 Task: Font style For heading Use Aparajita with pink colour, bold & Underline. font size for heading '24 Pt. 'Change the font style of data to Aparajitaand font size to  12 Pt. Change the alignment of both headline & data to  Align top. In the sheet  Attendance Sheet for Weekly Auditing
Action: Mouse moved to (60, 54)
Screenshot: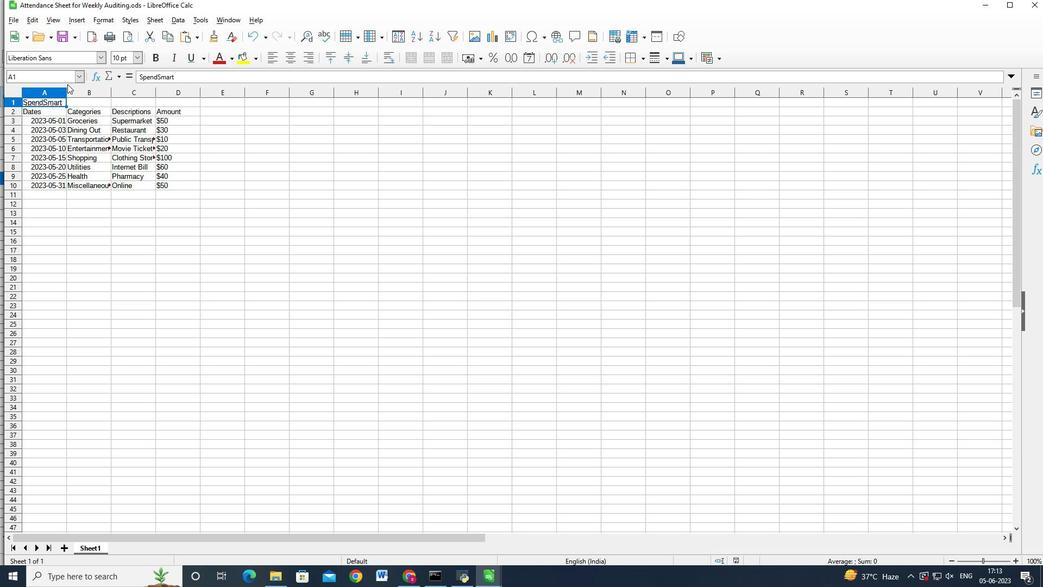 
Action: Mouse pressed left at (60, 54)
Screenshot: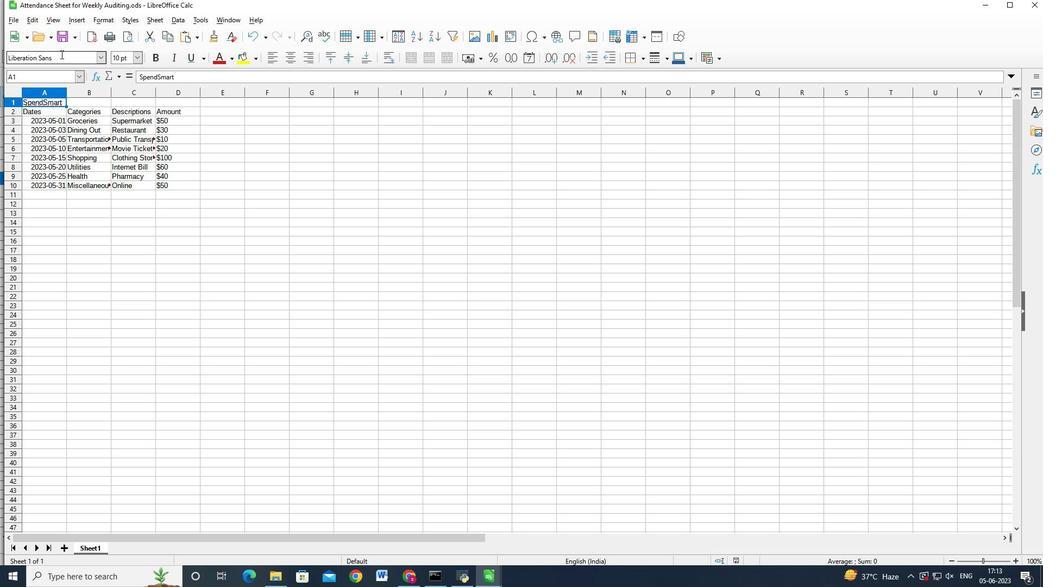 
Action: Key pressed <Key.backspace><Key.backspace><Key.backspace><Key.backspace><Key.backspace><Key.backspace><Key.backspace><Key.backspace><Key.backspace><Key.backspace><Key.backspace><Key.backspace><Key.backspace><Key.backspace><Key.backspace><Key.shift_r>Aparajita<Key.enter>
Screenshot: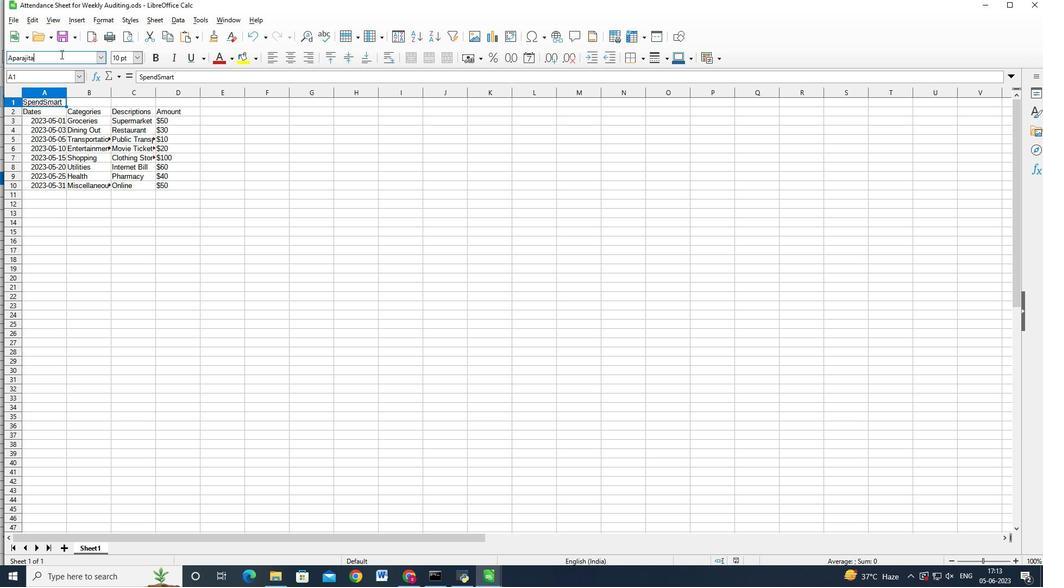 
Action: Mouse moved to (229, 63)
Screenshot: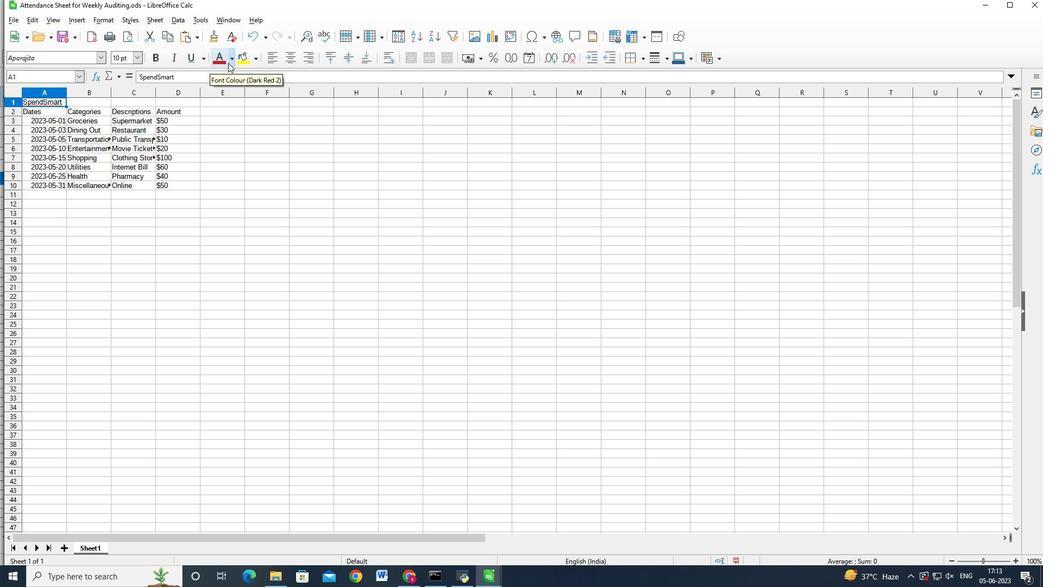 
Action: Mouse pressed left at (229, 63)
Screenshot: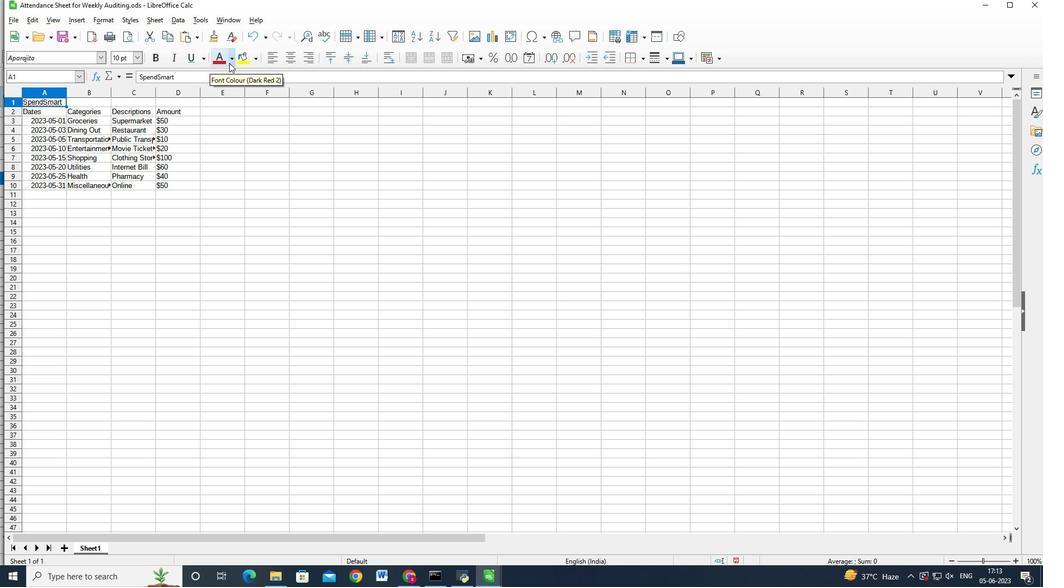 
Action: Mouse moved to (320, 115)
Screenshot: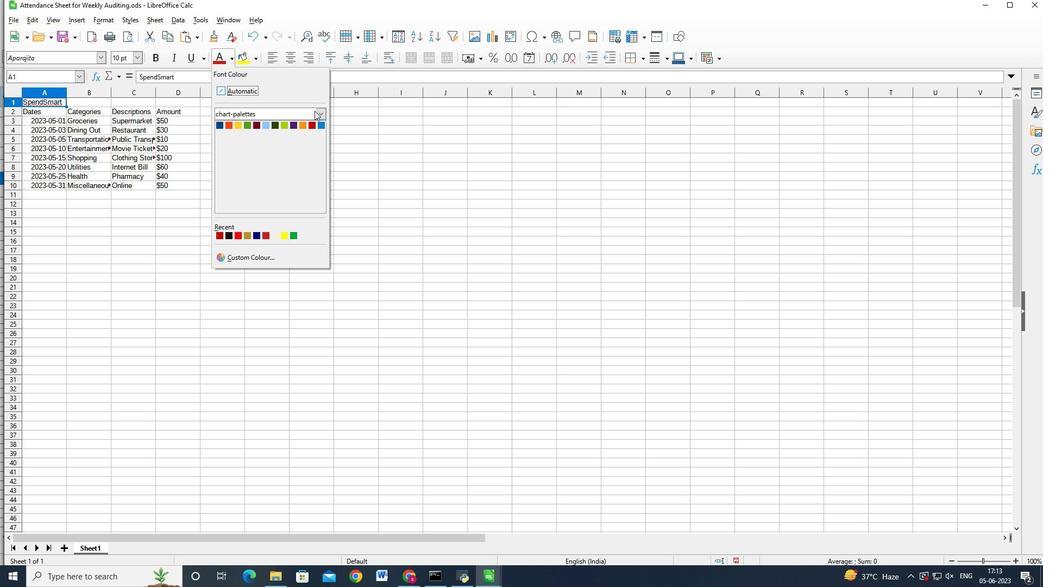 
Action: Mouse pressed left at (320, 115)
Screenshot: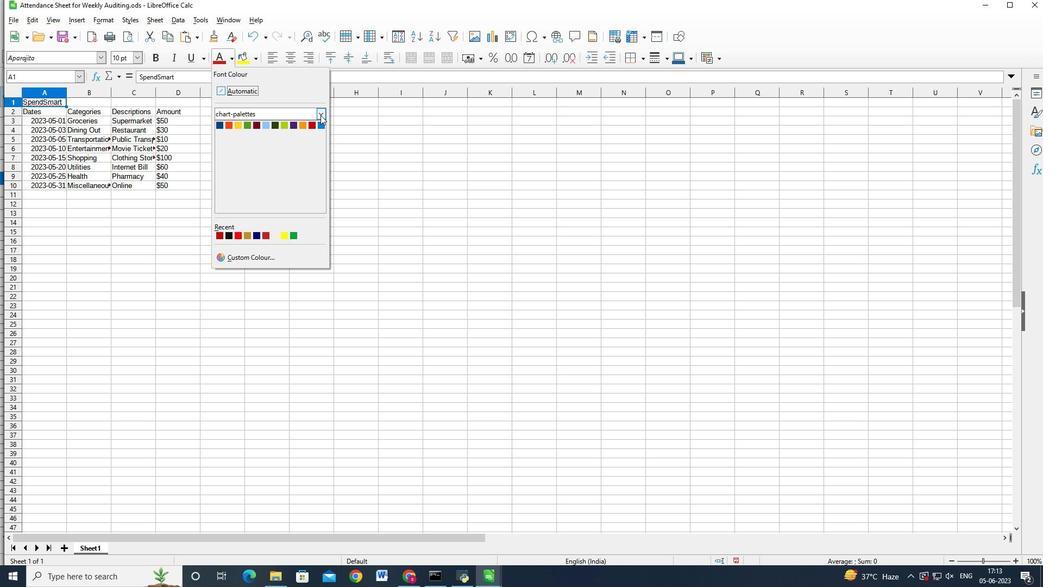 
Action: Mouse moved to (274, 124)
Screenshot: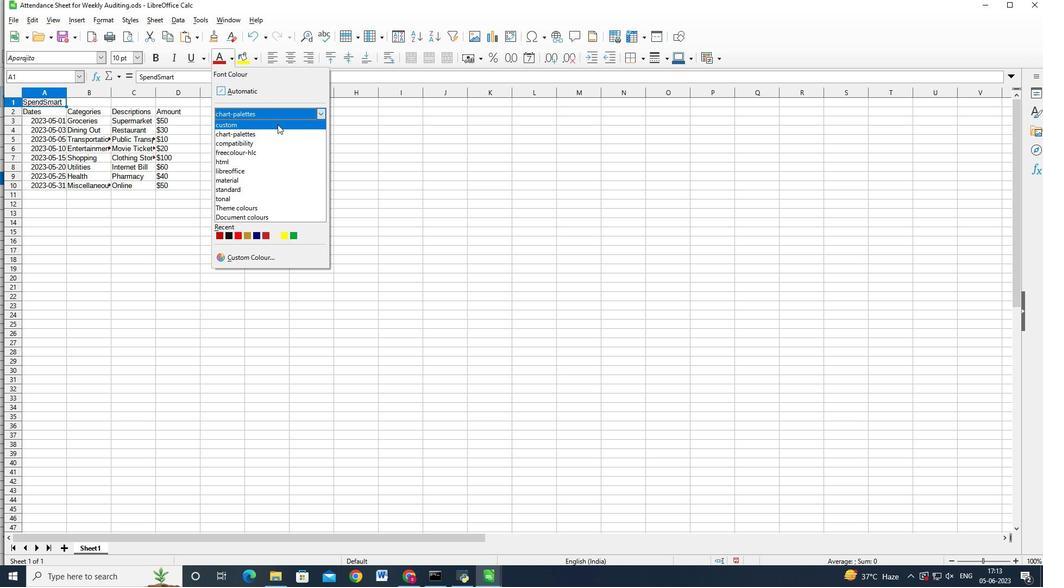 
Action: Mouse pressed left at (274, 124)
Screenshot: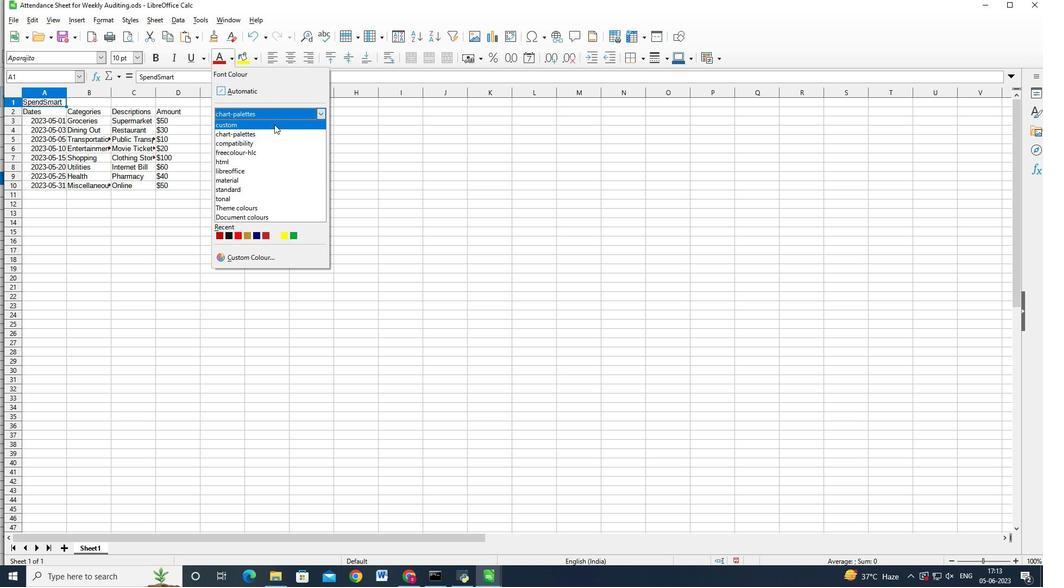 
Action: Mouse moved to (319, 115)
Screenshot: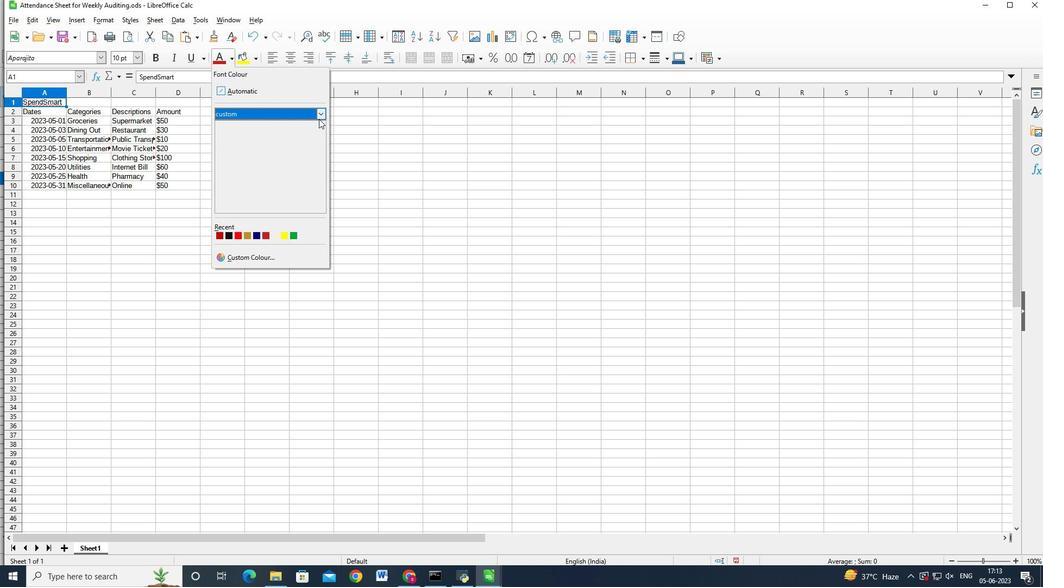 
Action: Mouse pressed left at (319, 115)
Screenshot: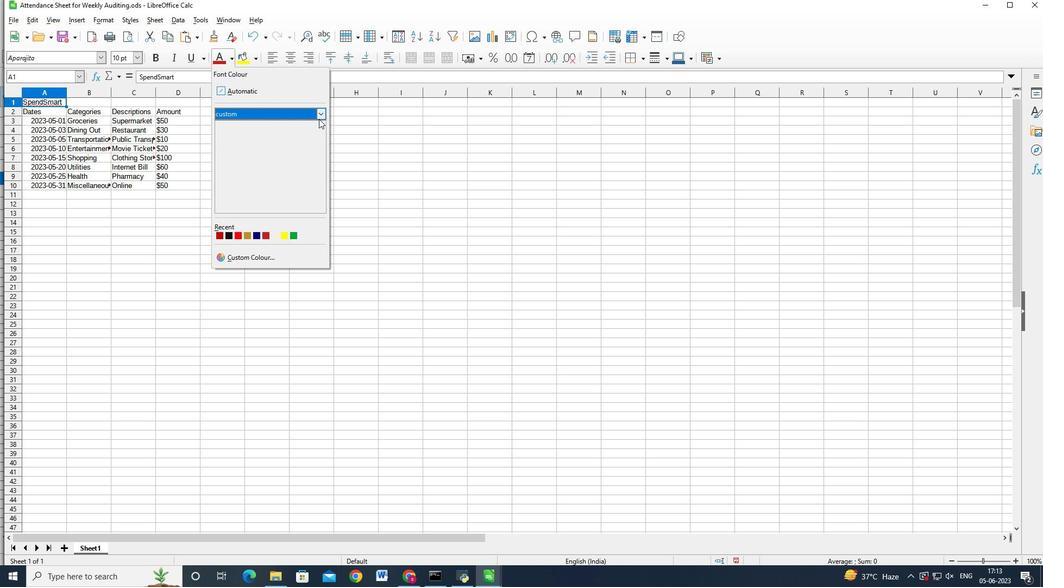 
Action: Mouse moved to (223, 88)
Screenshot: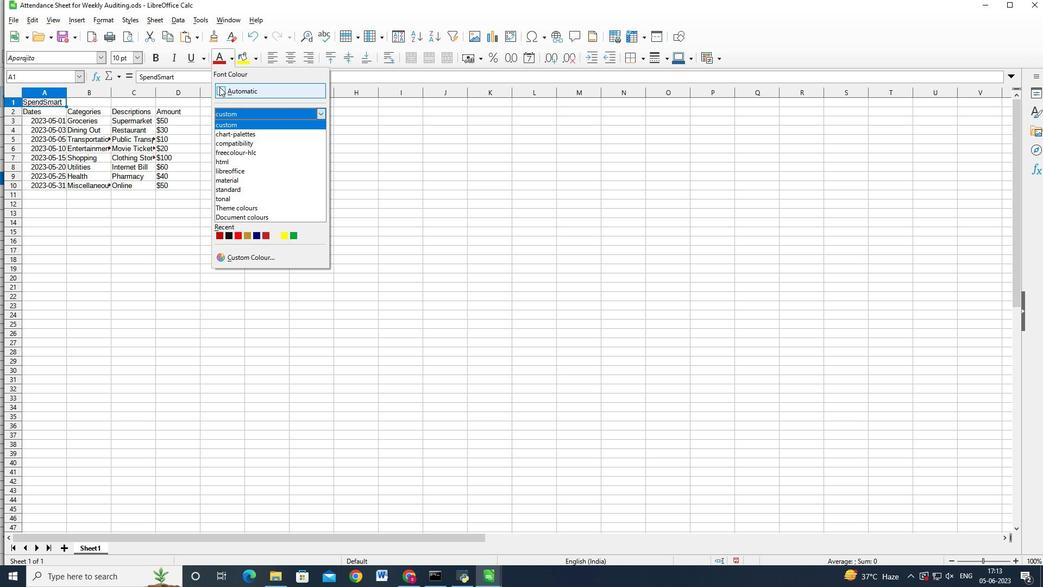 
Action: Mouse pressed left at (223, 88)
Screenshot: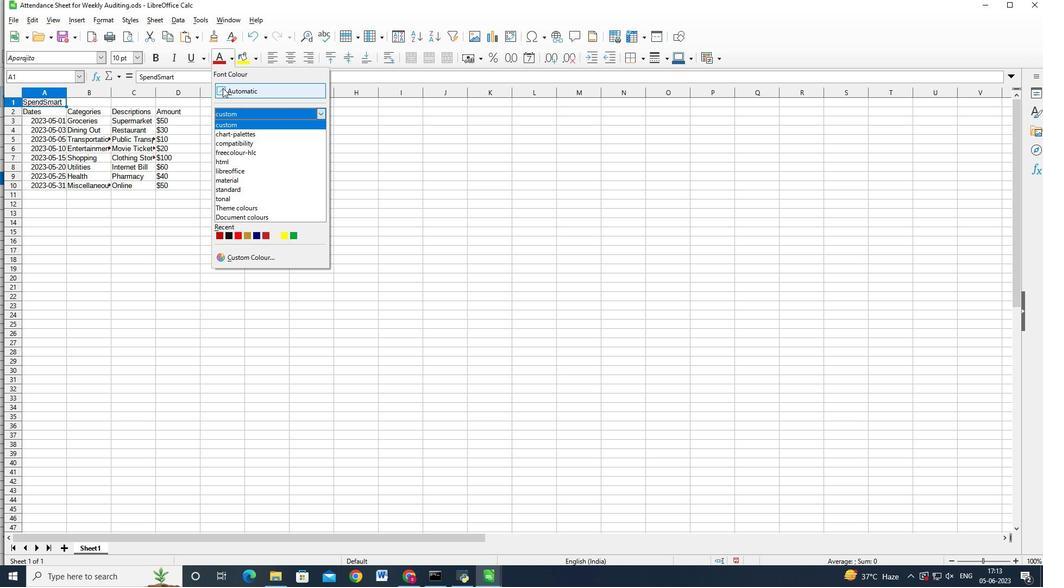 
Action: Mouse moved to (228, 63)
Screenshot: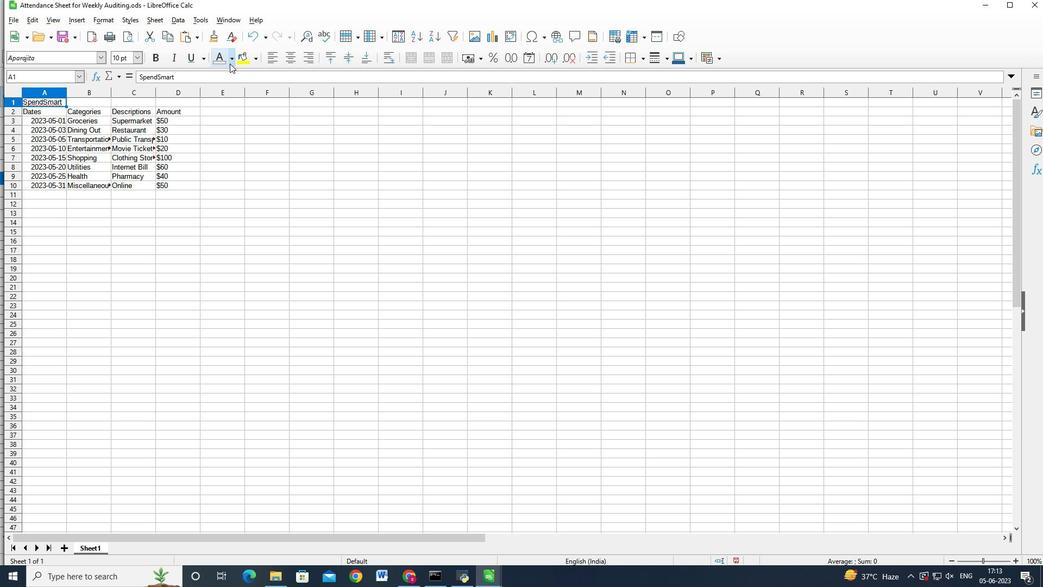 
Action: Mouse pressed left at (228, 63)
Screenshot: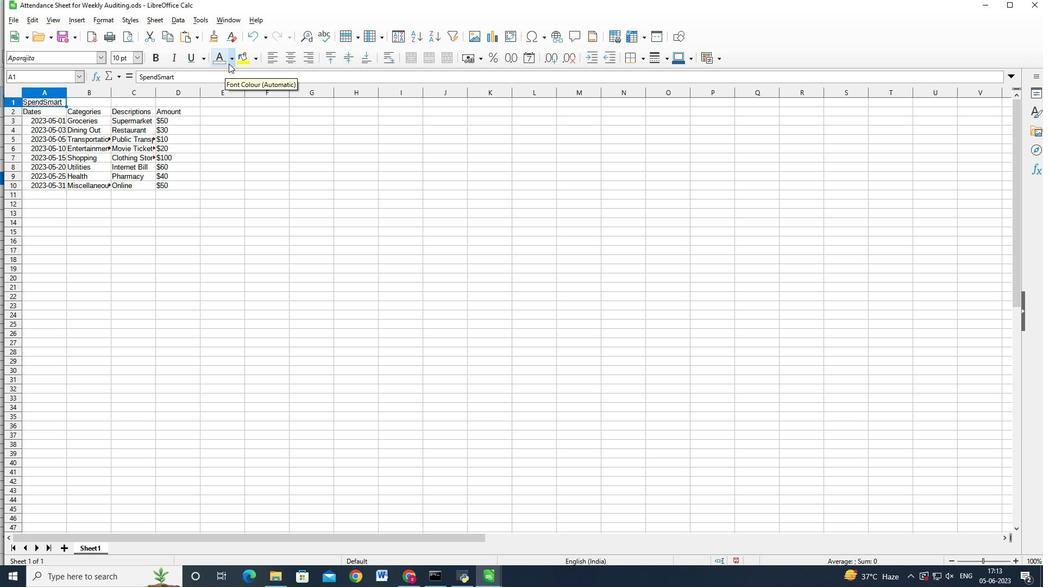 
Action: Mouse moved to (259, 261)
Screenshot: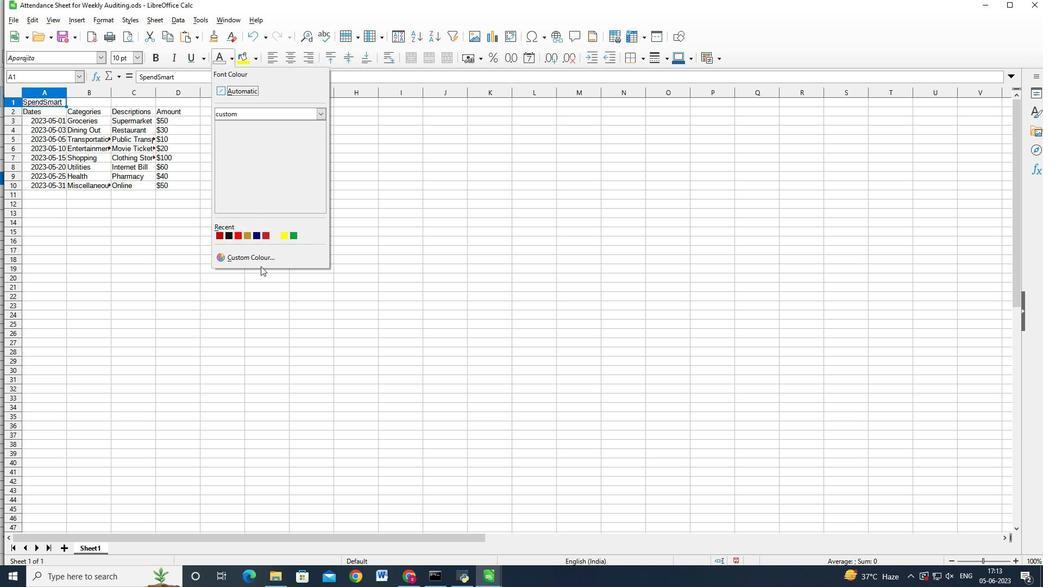 
Action: Mouse pressed left at (259, 261)
Screenshot: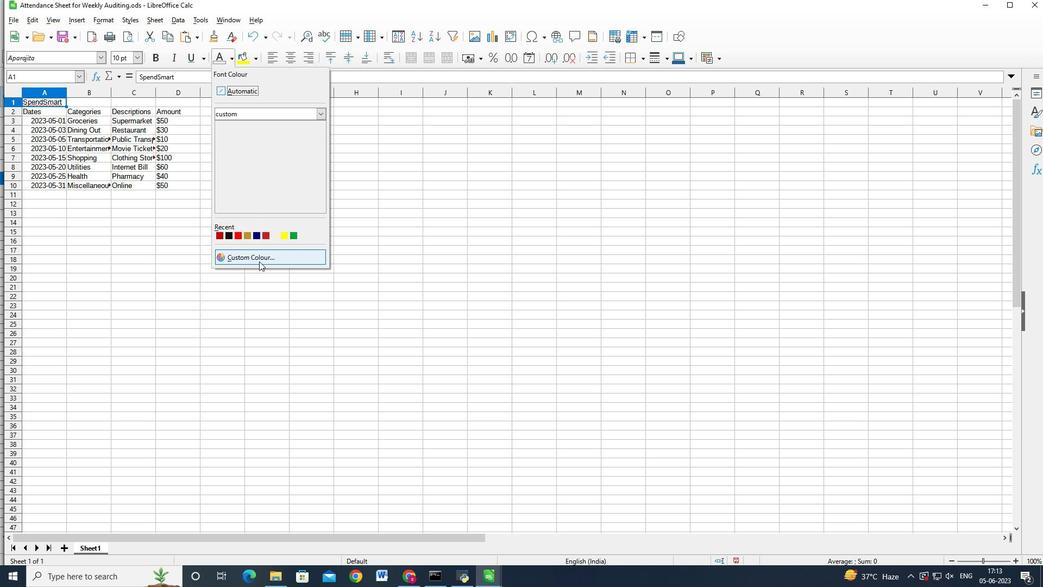 
Action: Mouse moved to (534, 180)
Screenshot: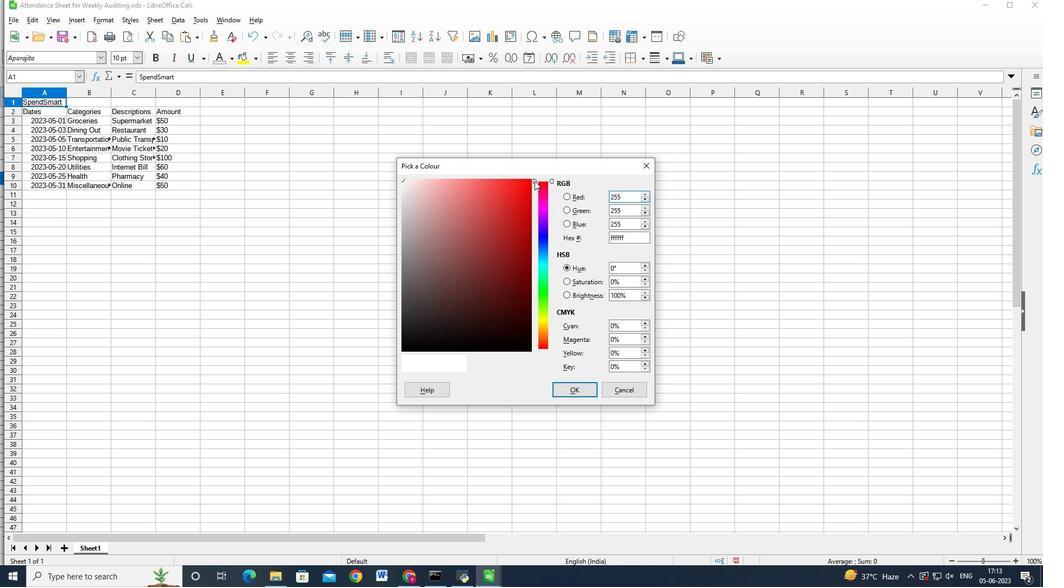 
Action: Mouse pressed left at (534, 180)
Screenshot: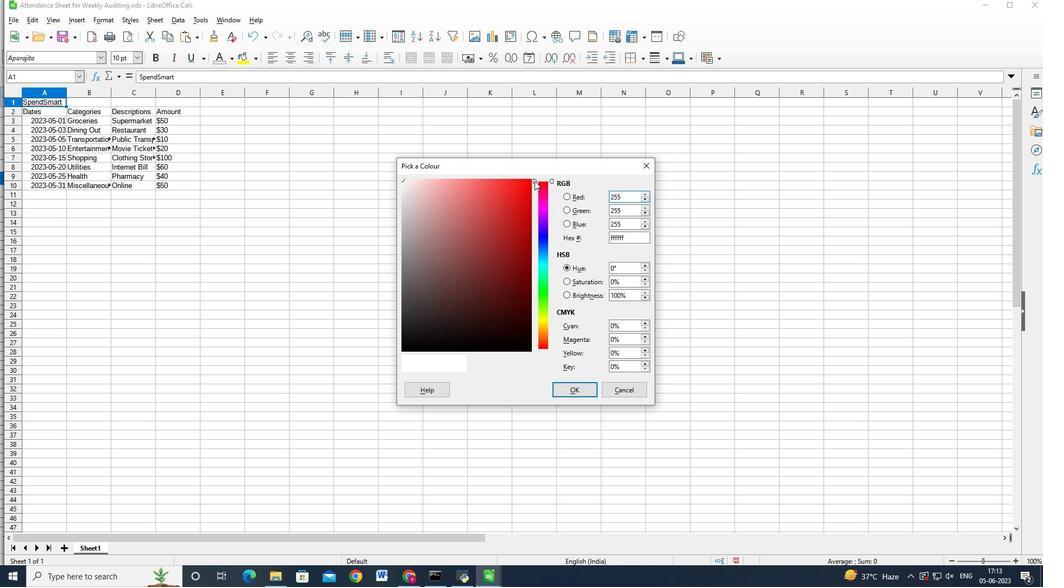 
Action: Mouse moved to (552, 179)
Screenshot: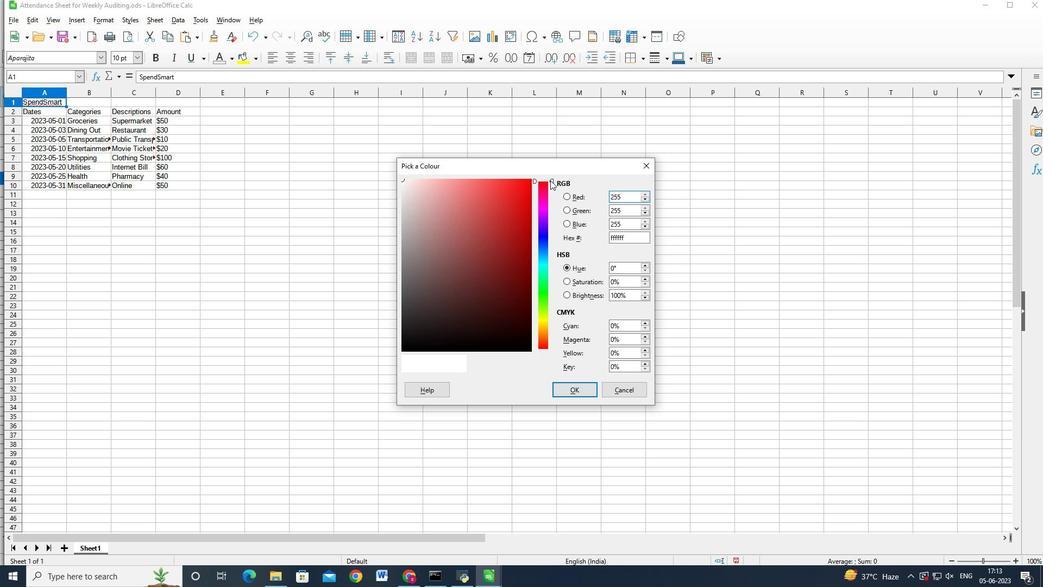 
Action: Mouse pressed left at (552, 179)
Screenshot: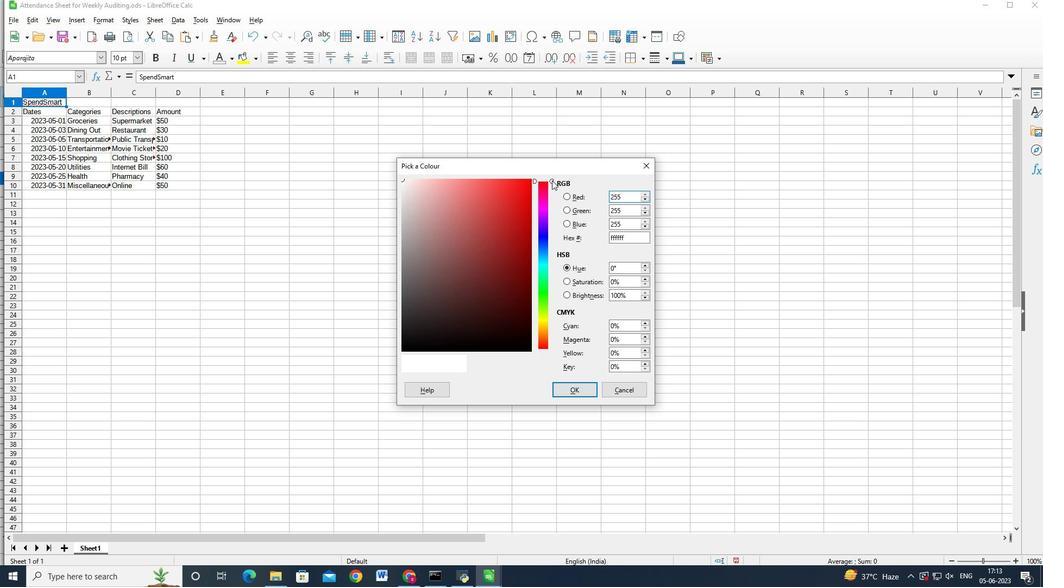 
Action: Mouse moved to (551, 202)
Screenshot: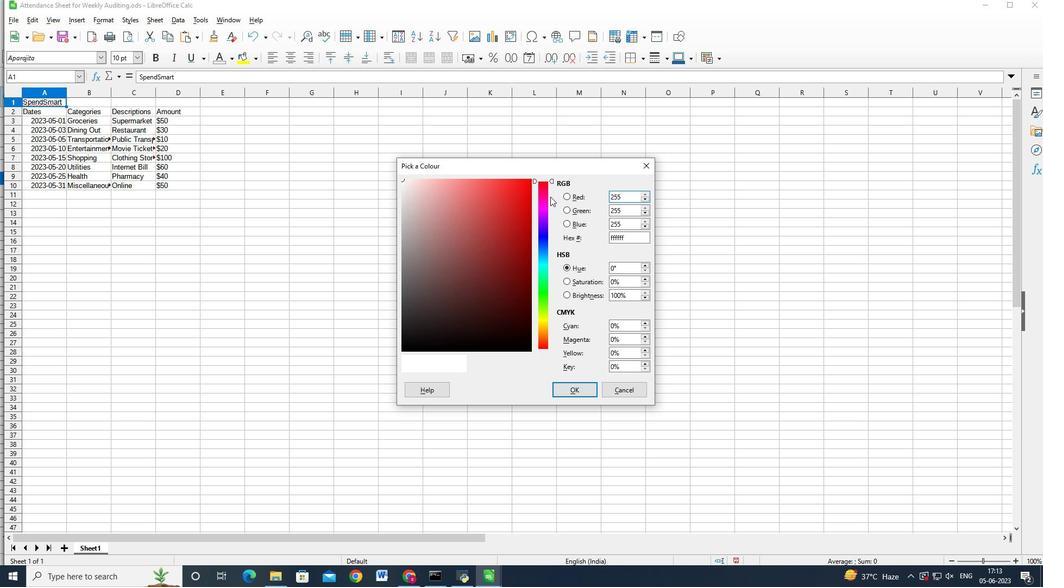 
Action: Mouse scrolled (551, 202) with delta (0, 0)
Screenshot: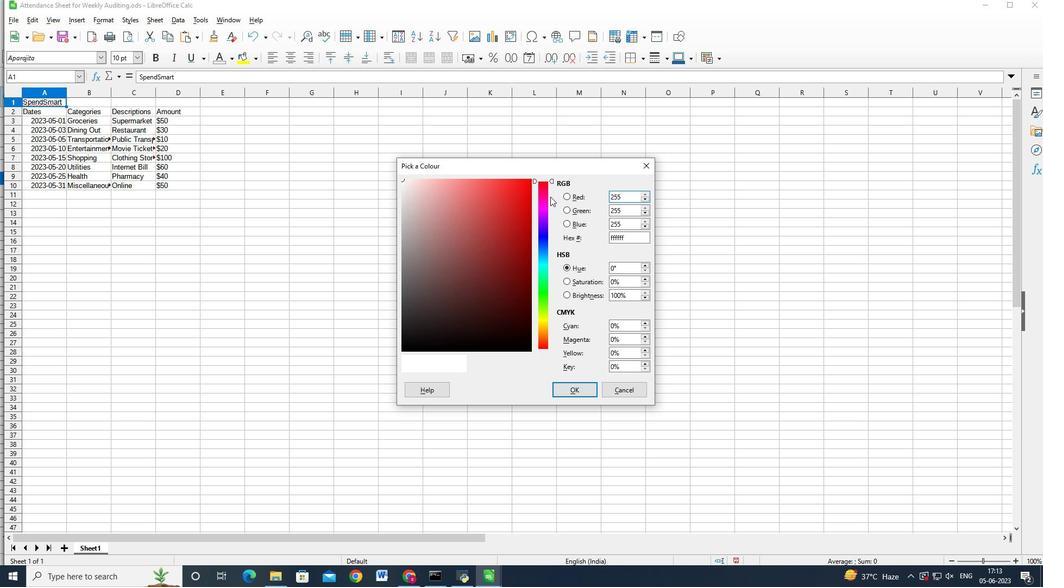
Action: Mouse moved to (551, 204)
Screenshot: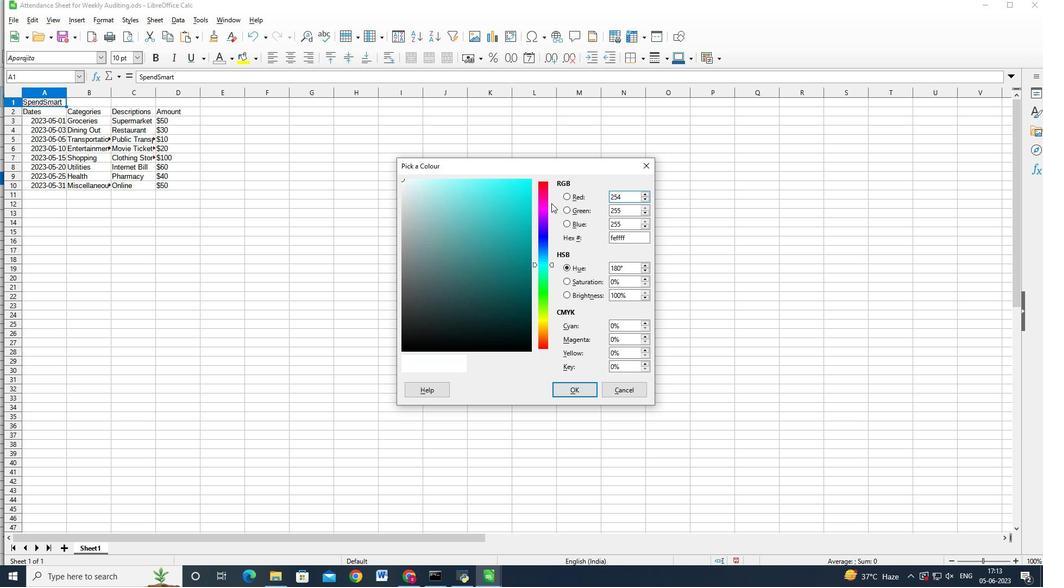 
Action: Mouse scrolled (551, 204) with delta (0, 0)
Screenshot: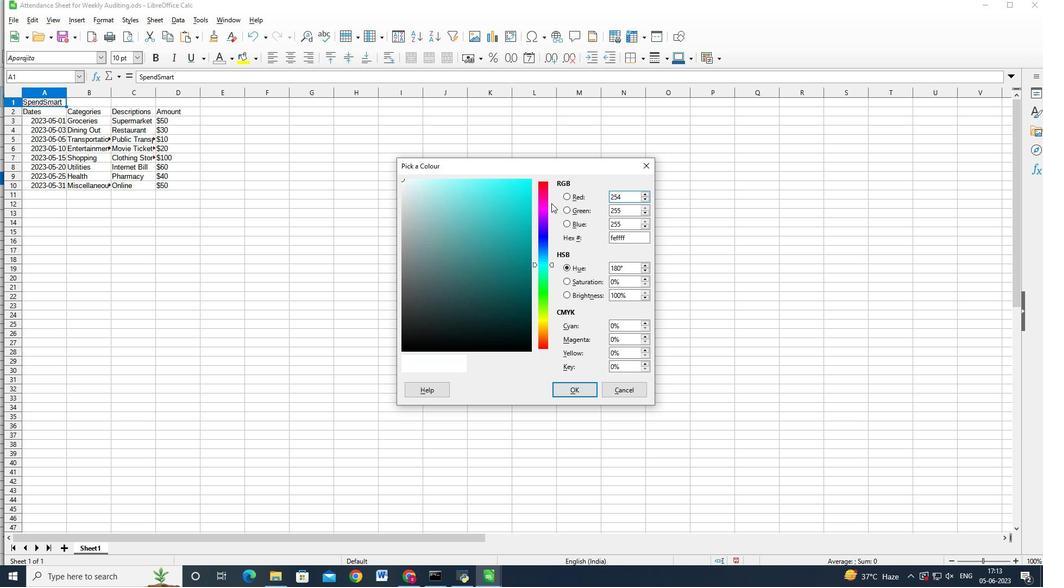 
Action: Mouse moved to (551, 206)
Screenshot: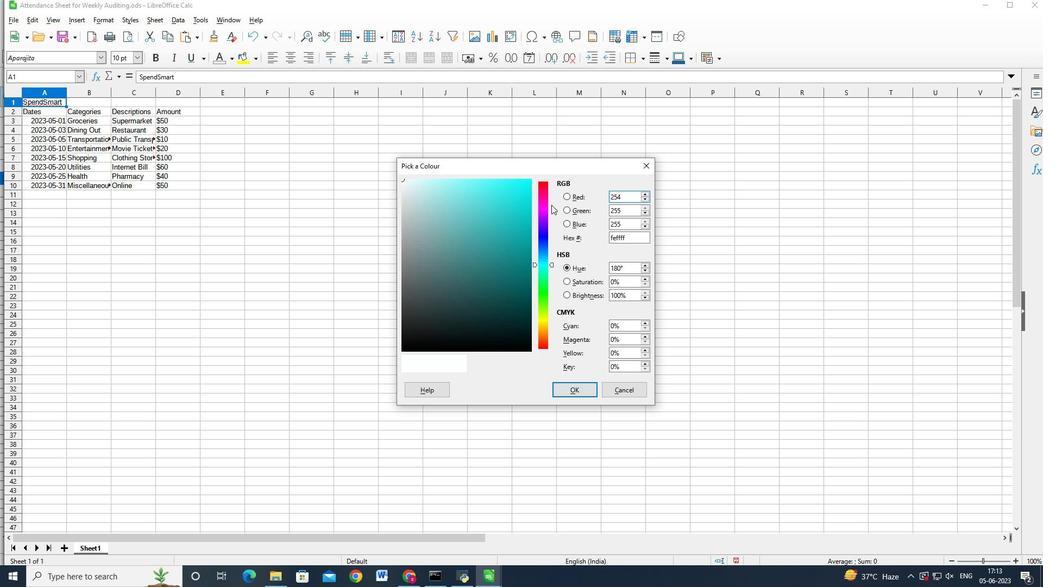 
Action: Mouse scrolled (551, 206) with delta (0, 0)
Screenshot: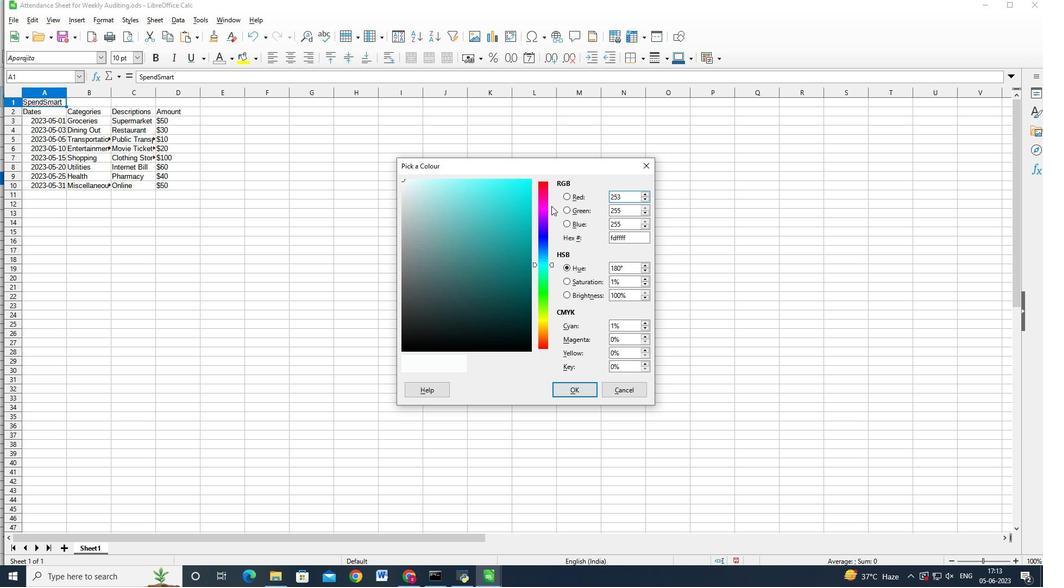 
Action: Mouse moved to (550, 262)
Screenshot: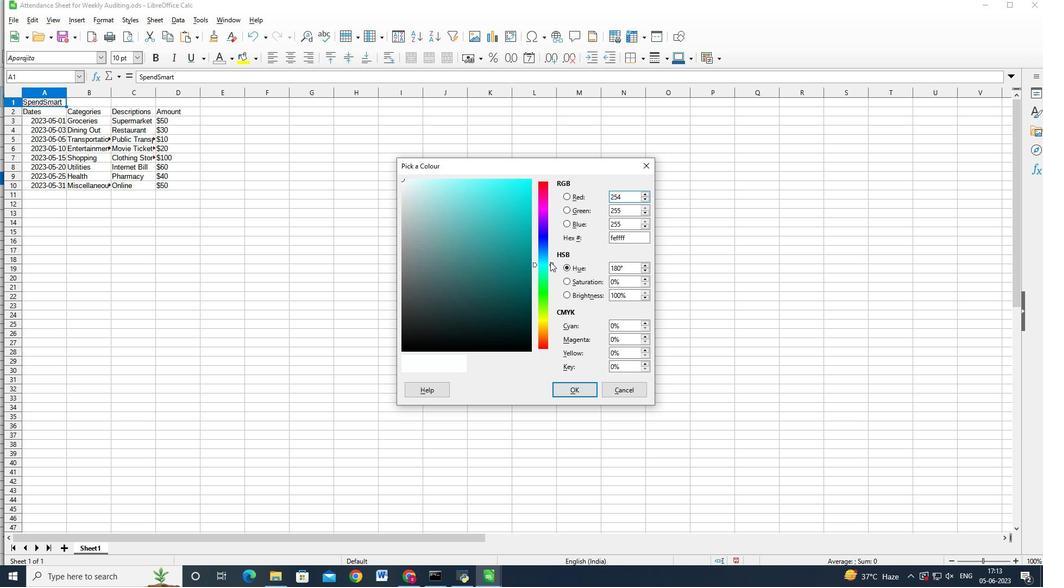 
Action: Mouse pressed left at (550, 262)
Screenshot: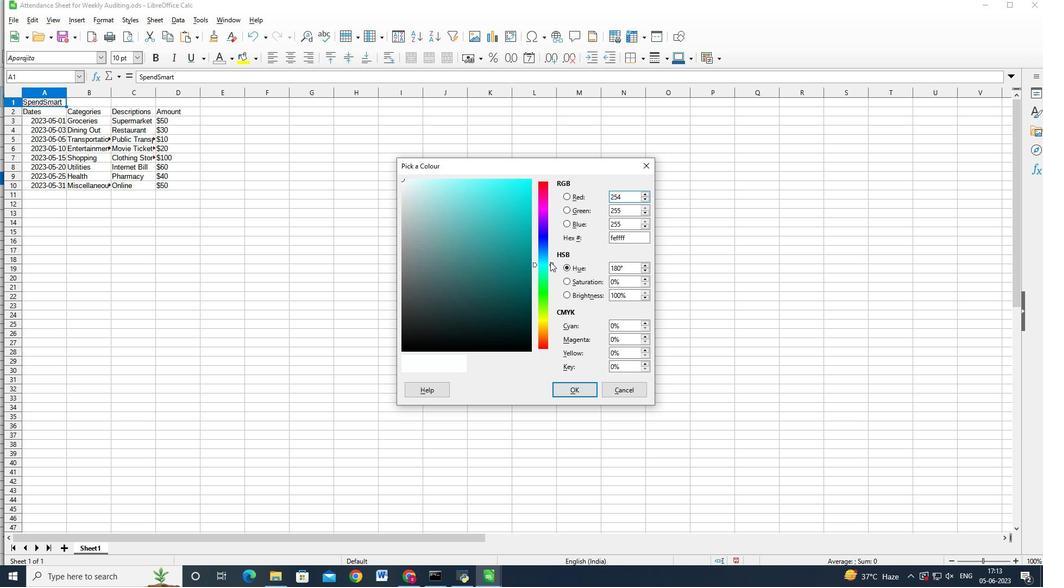 
Action: Mouse moved to (616, 210)
Screenshot: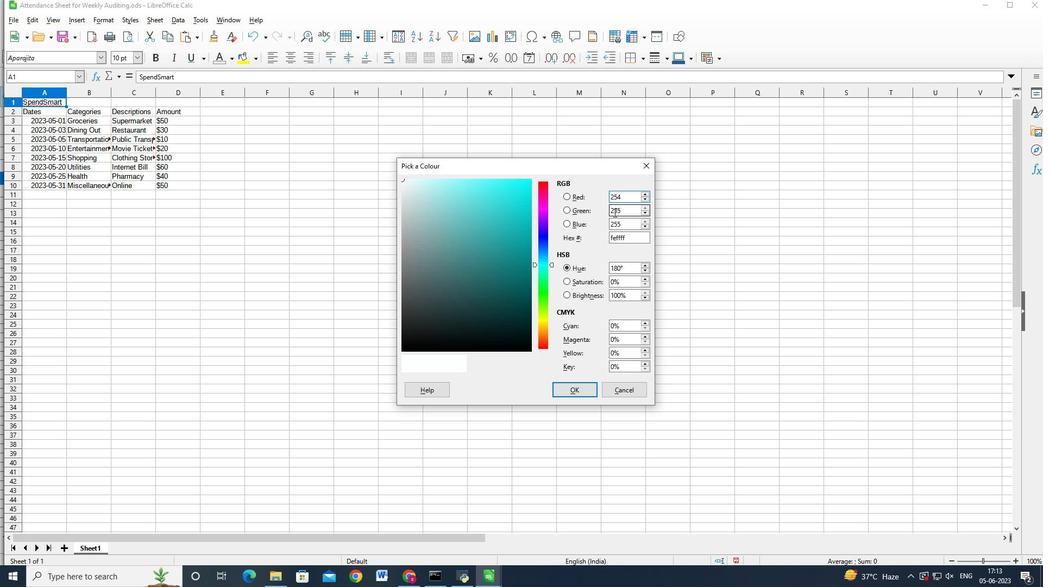 
Action: Mouse scrolled (616, 211) with delta (0, 0)
Screenshot: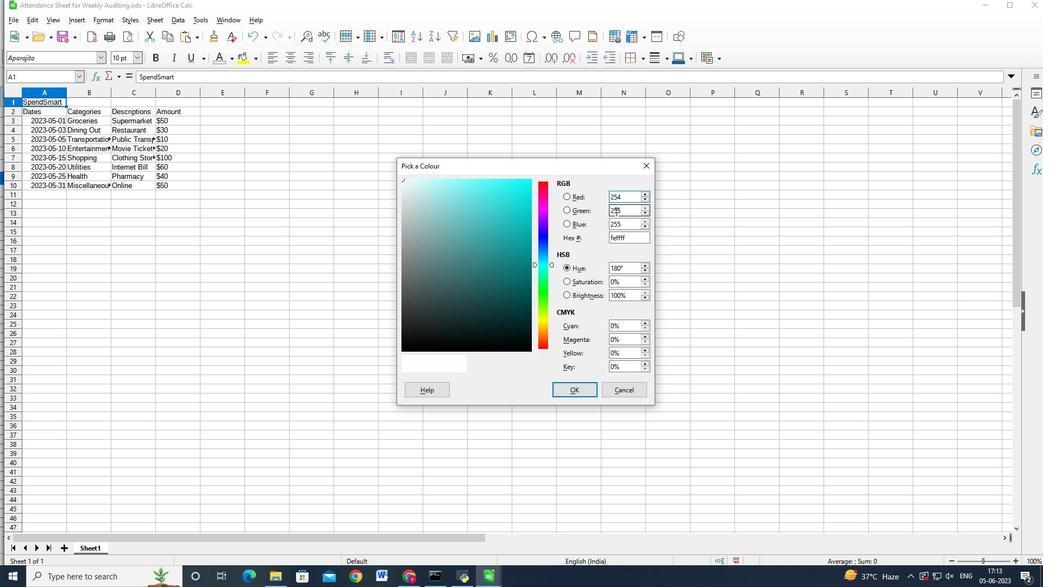 
Action: Mouse scrolled (616, 211) with delta (0, 0)
Screenshot: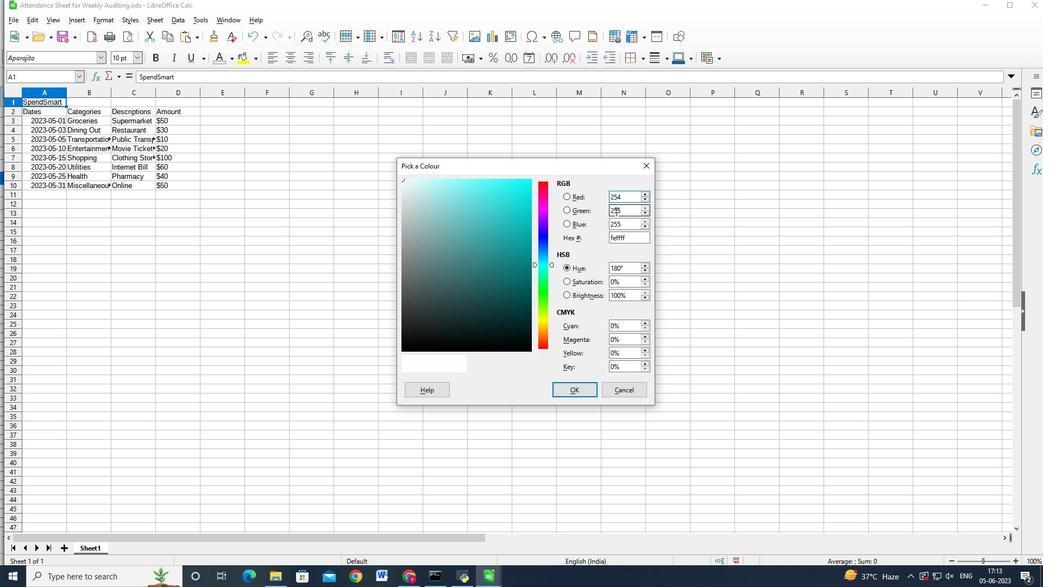 
Action: Mouse scrolled (616, 211) with delta (0, 0)
Screenshot: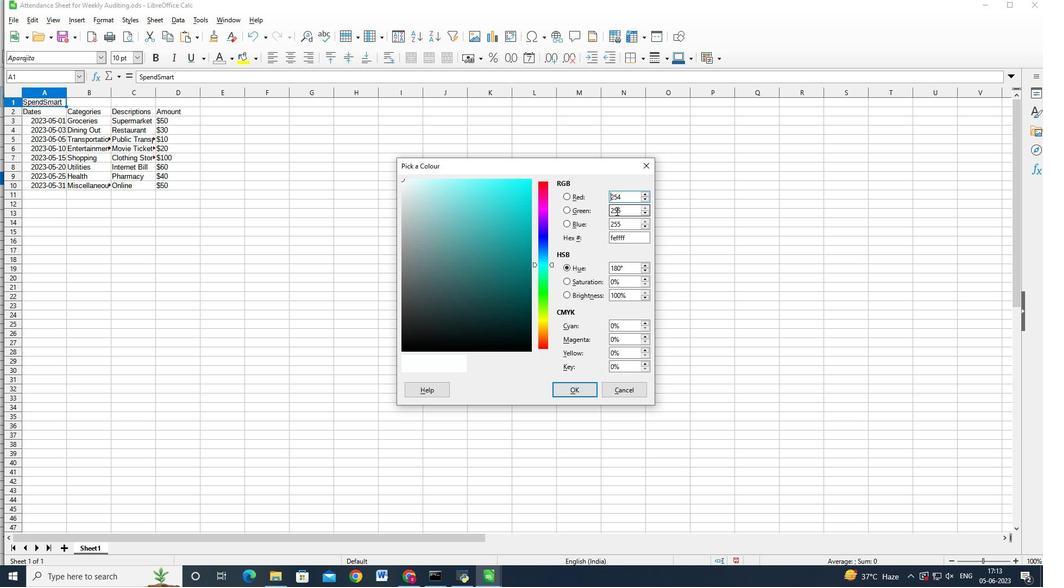 
Action: Mouse moved to (556, 228)
Screenshot: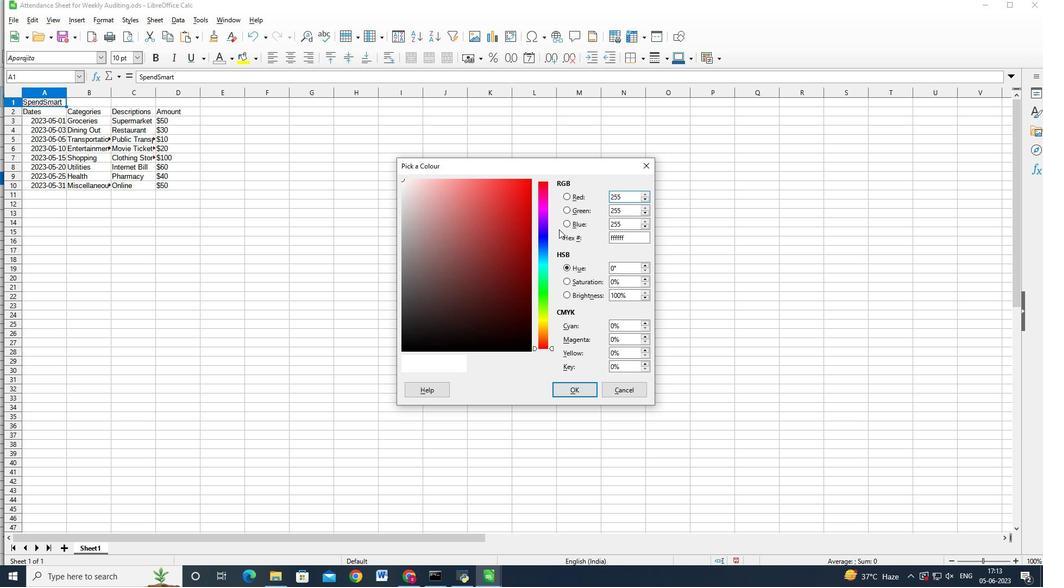 
Action: Mouse scrolled (556, 227) with delta (0, 0)
Screenshot: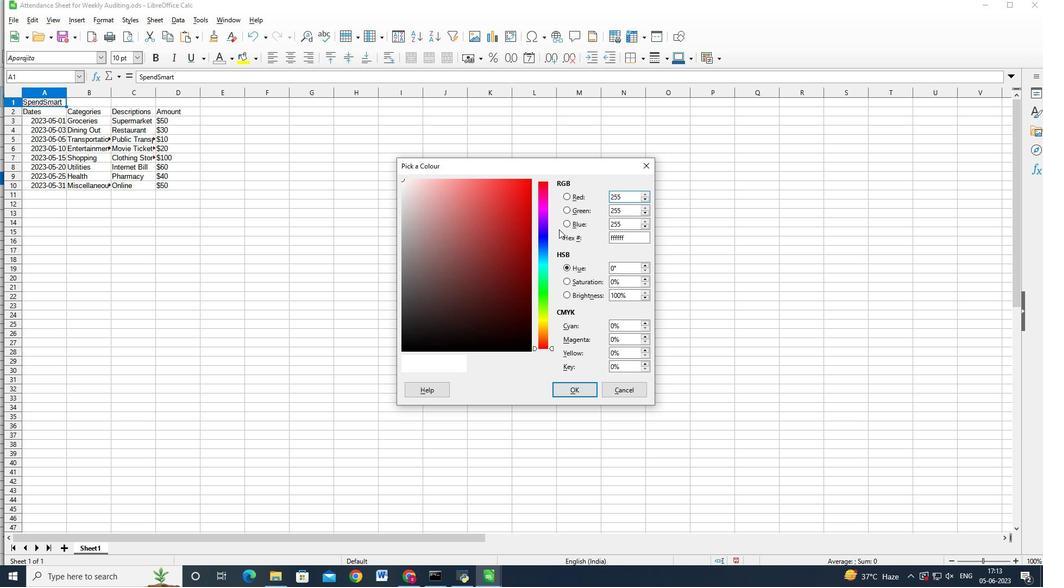 
Action: Mouse moved to (544, 223)
Screenshot: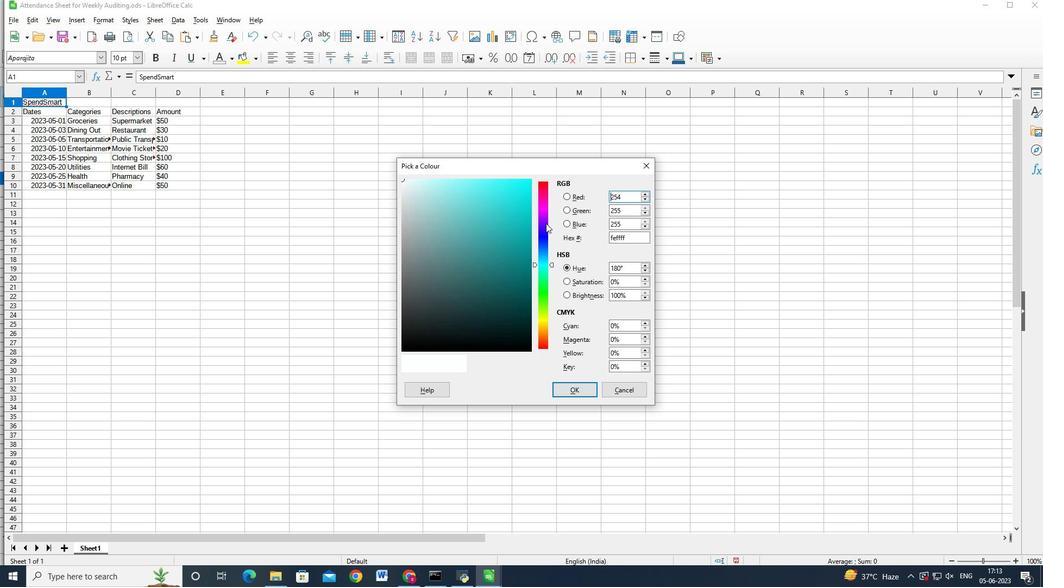 
Action: Mouse scrolled (544, 223) with delta (0, 0)
Screenshot: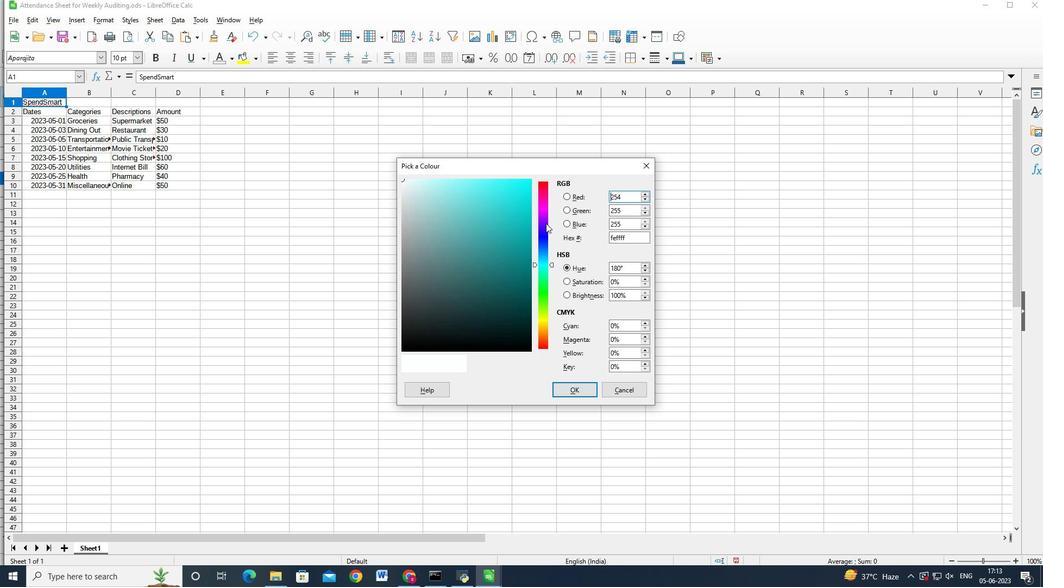 
Action: Mouse moved to (540, 260)
Screenshot: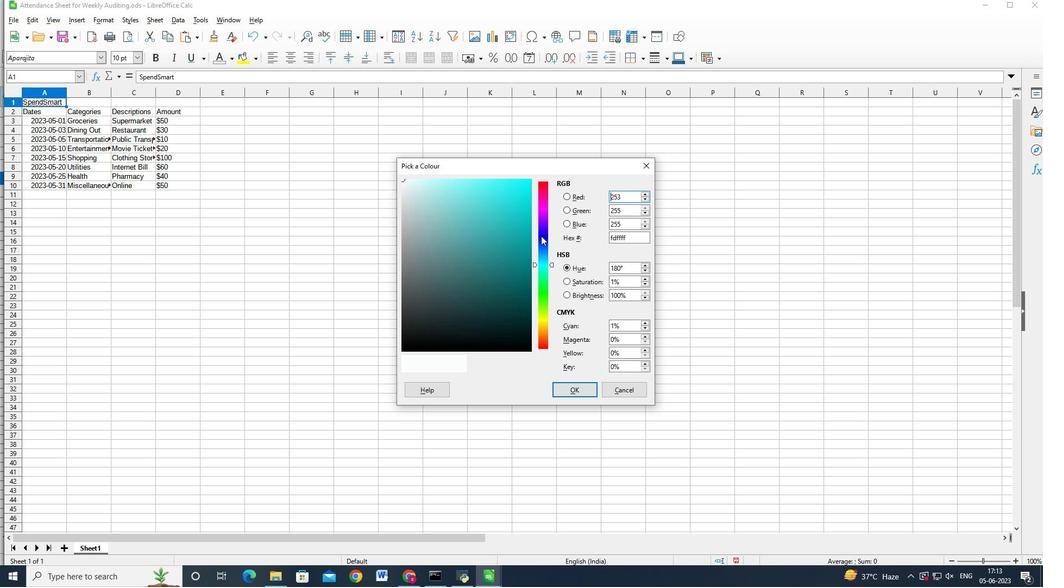 
Action: Mouse scrolled (540, 260) with delta (0, 0)
Screenshot: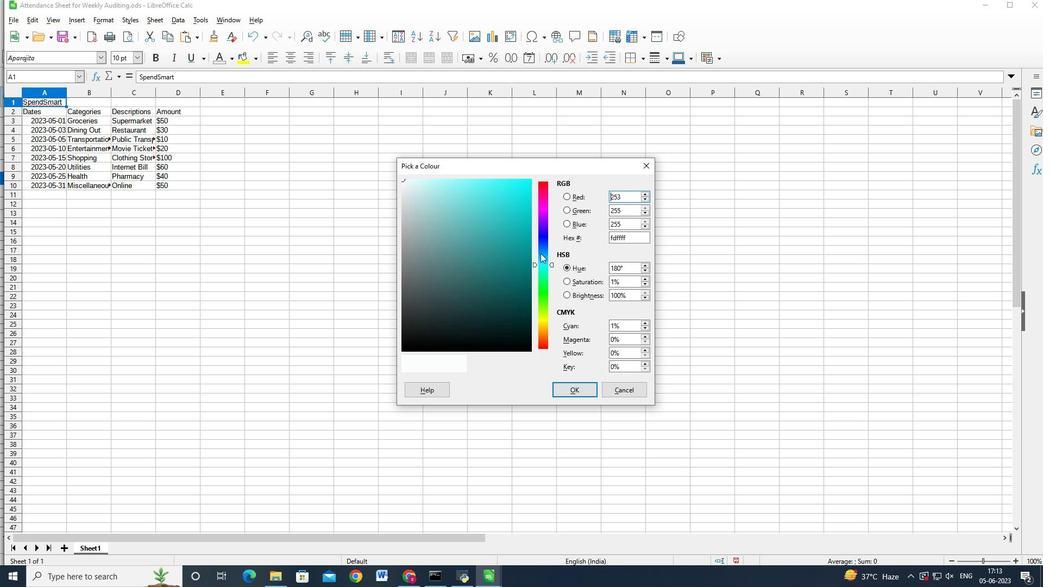 
Action: Mouse scrolled (540, 260) with delta (0, 0)
Screenshot: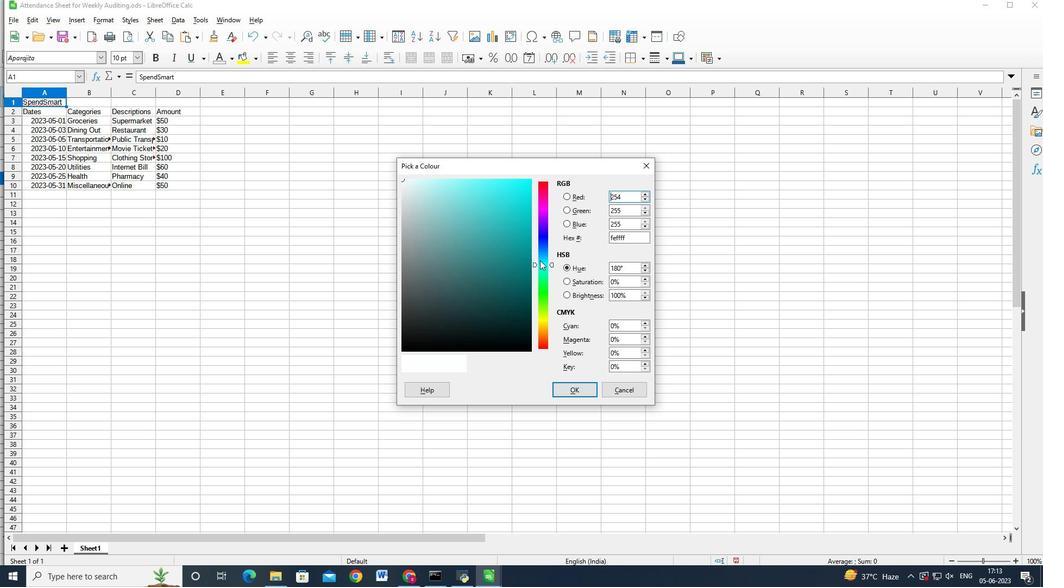 
Action: Mouse scrolled (540, 260) with delta (0, 0)
Screenshot: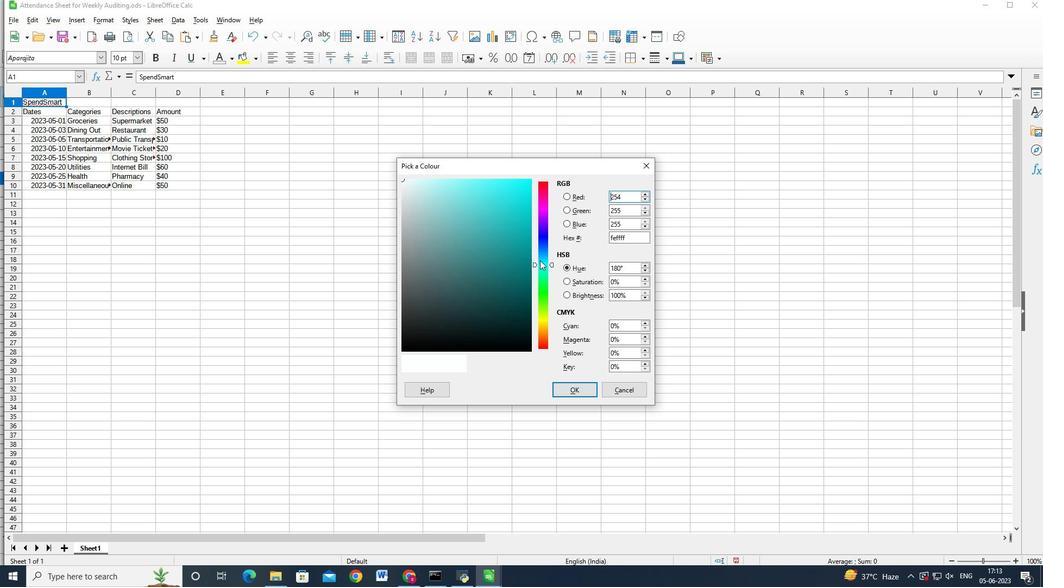 
Action: Mouse scrolled (540, 260) with delta (0, 0)
Screenshot: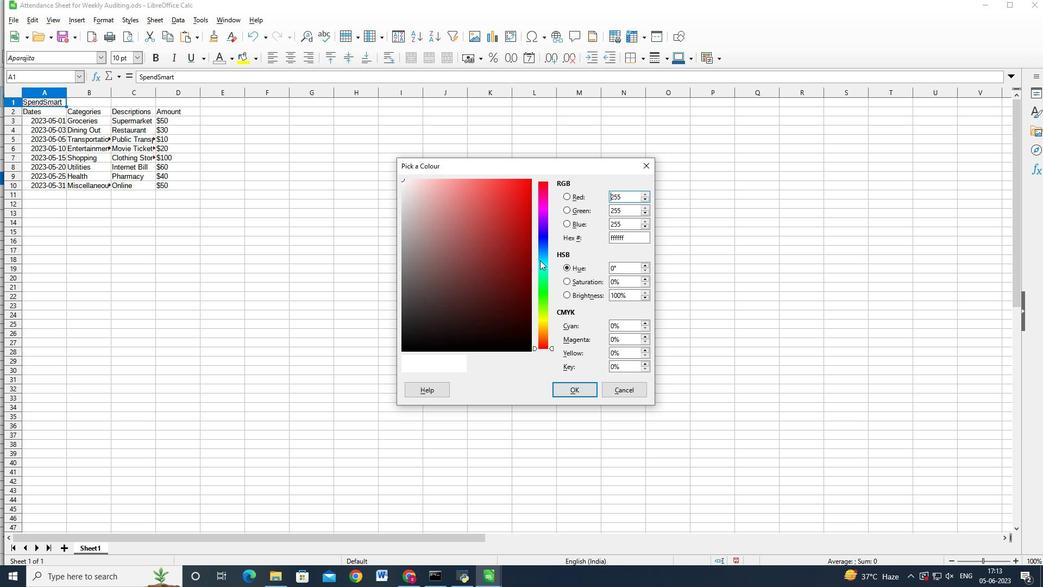 
Action: Mouse scrolled (540, 260) with delta (0, 0)
Screenshot: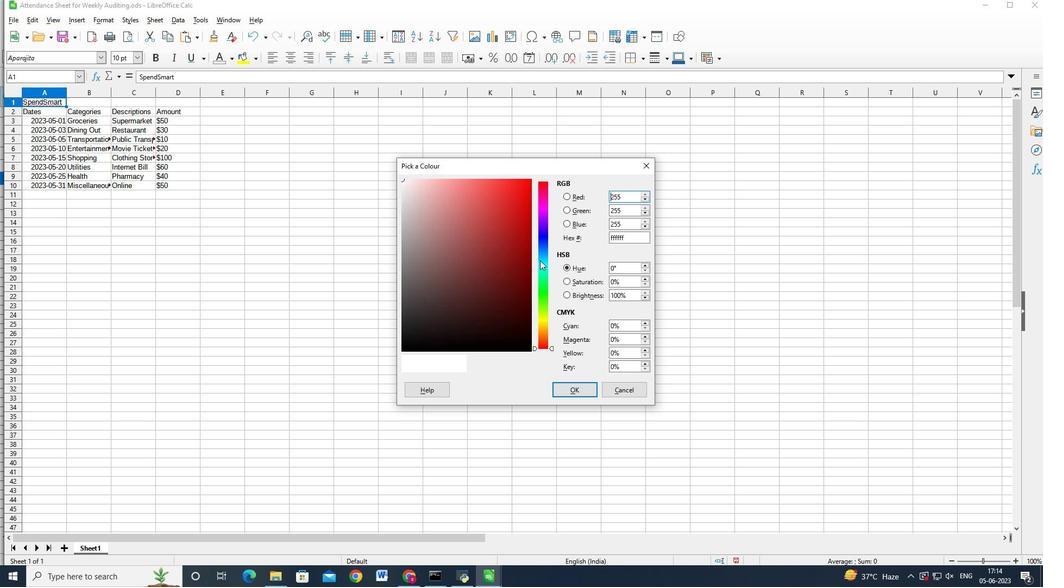 
Action: Mouse scrolled (540, 259) with delta (0, 0)
Screenshot: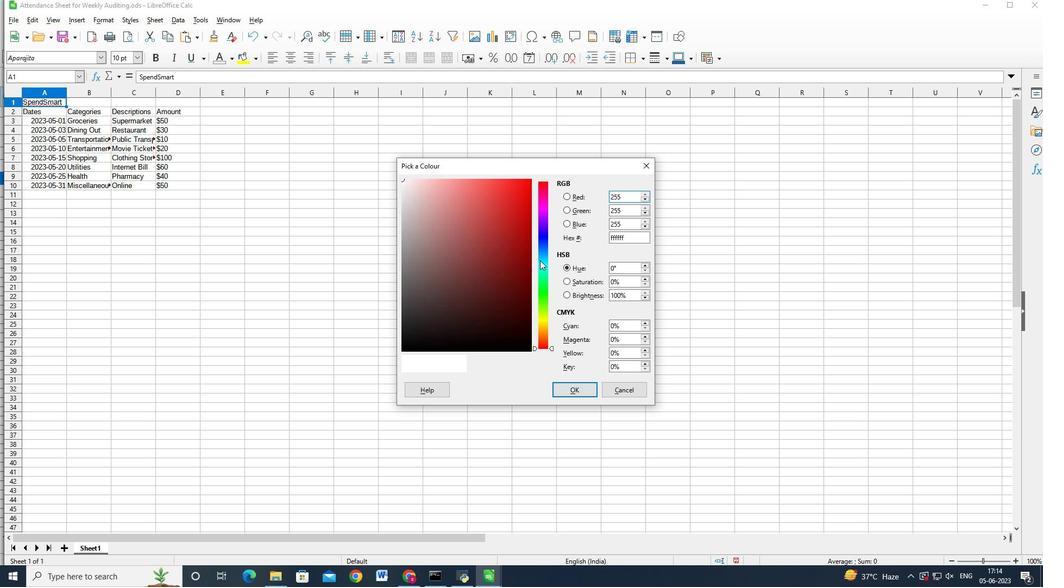 
Action: Mouse moved to (543, 201)
Screenshot: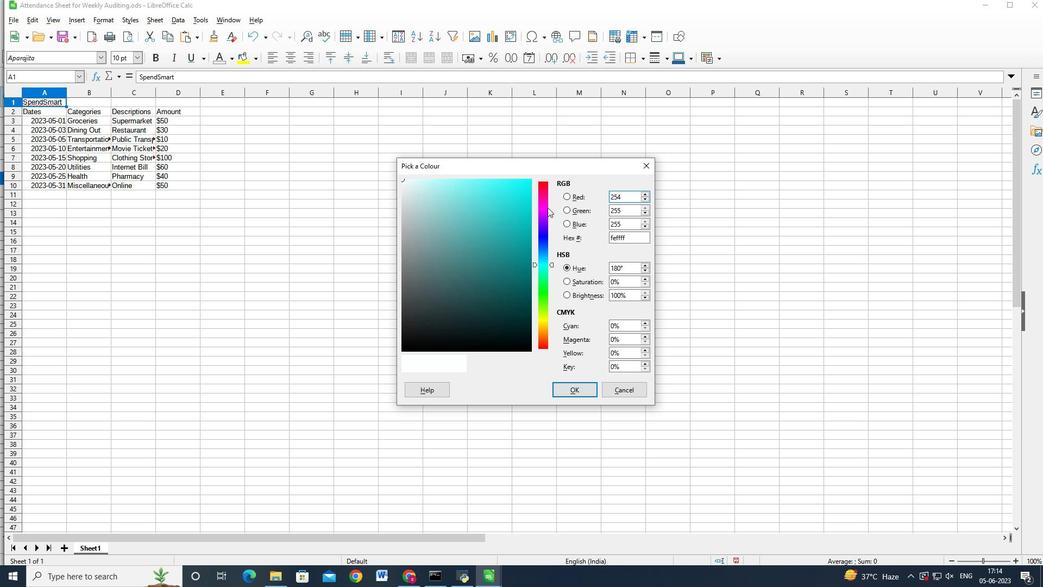 
Action: Mouse pressed left at (543, 201)
Screenshot: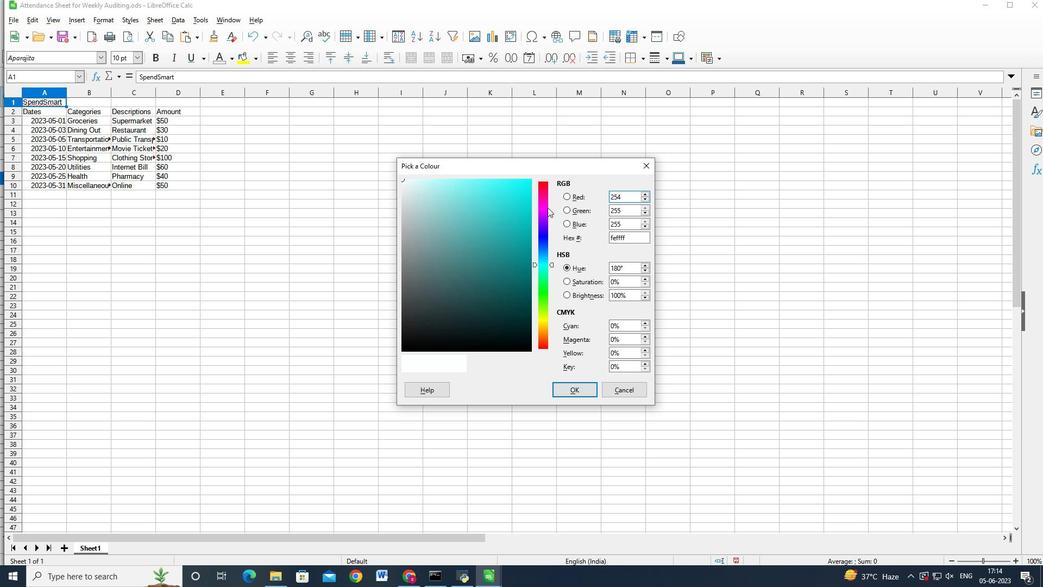 
Action: Mouse moved to (402, 179)
Screenshot: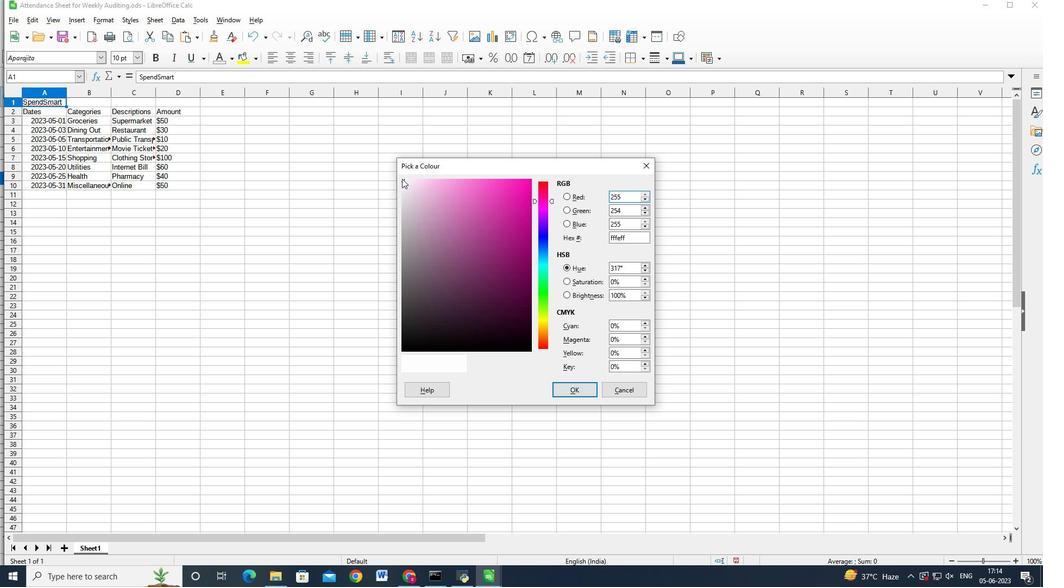 
Action: Mouse pressed left at (402, 179)
Screenshot: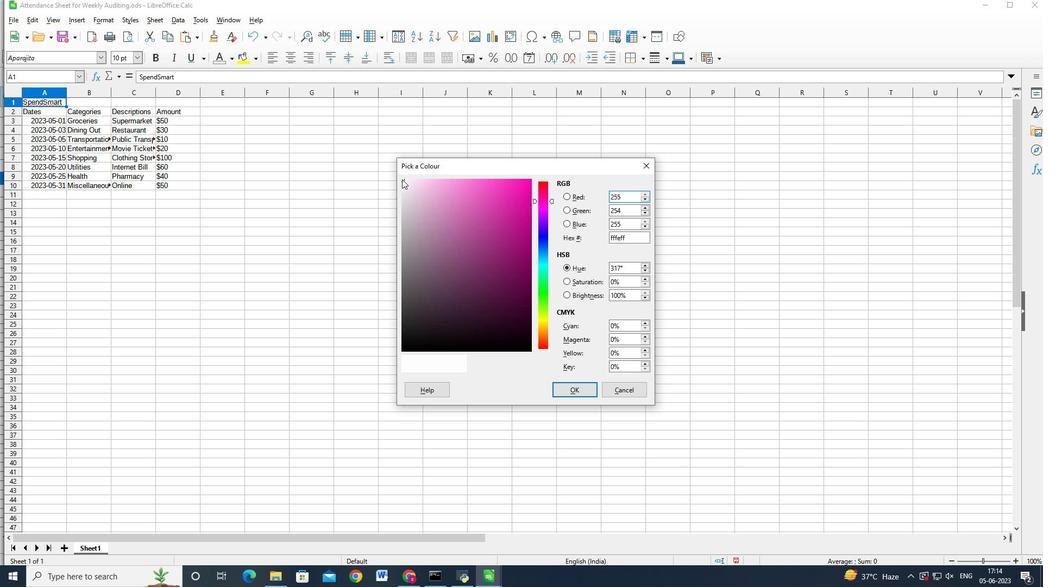 
Action: Mouse moved to (574, 384)
Screenshot: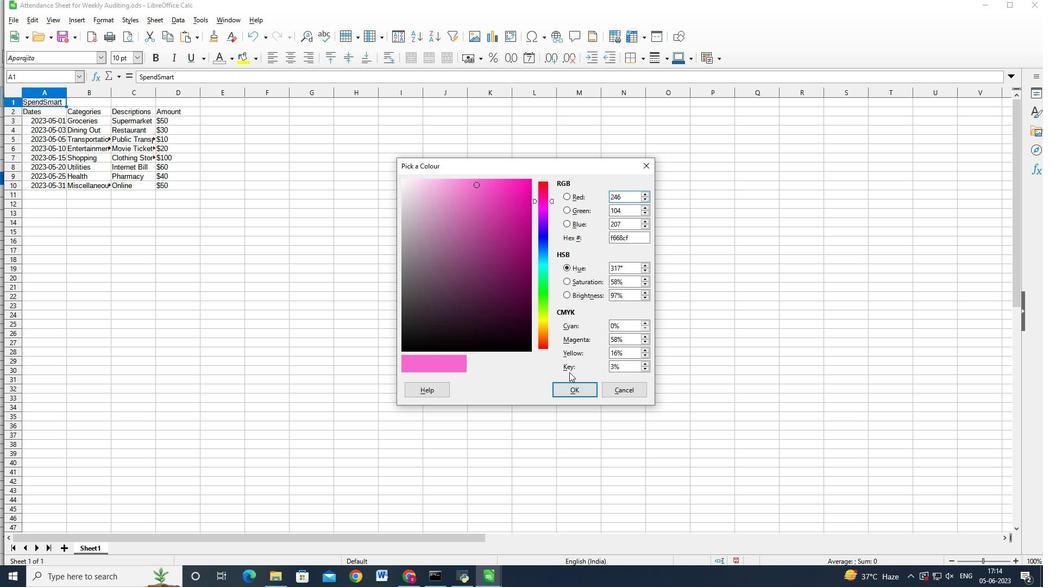 
Action: Mouse pressed left at (574, 384)
Screenshot: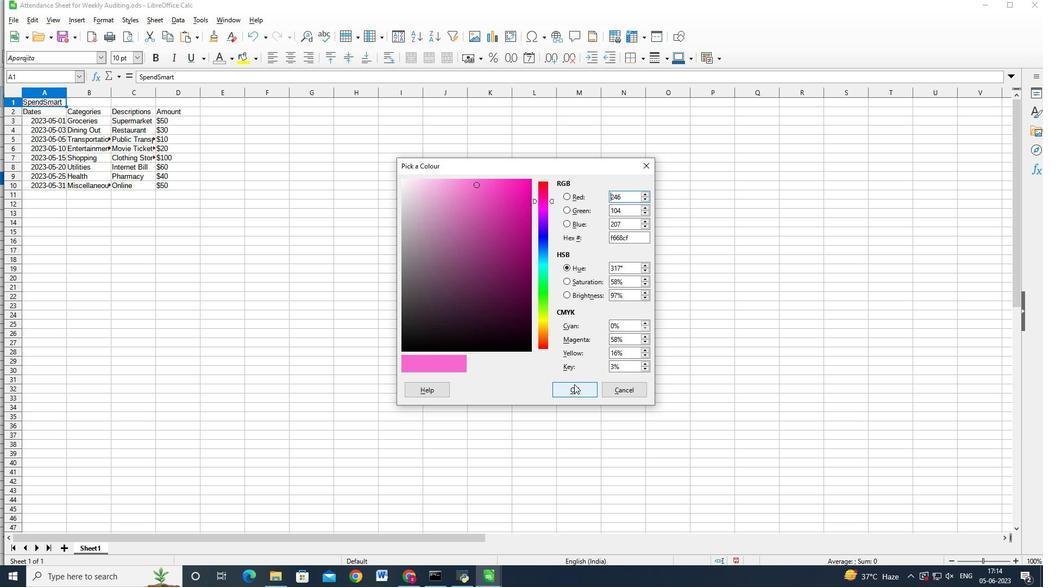 
Action: Mouse moved to (158, 62)
Screenshot: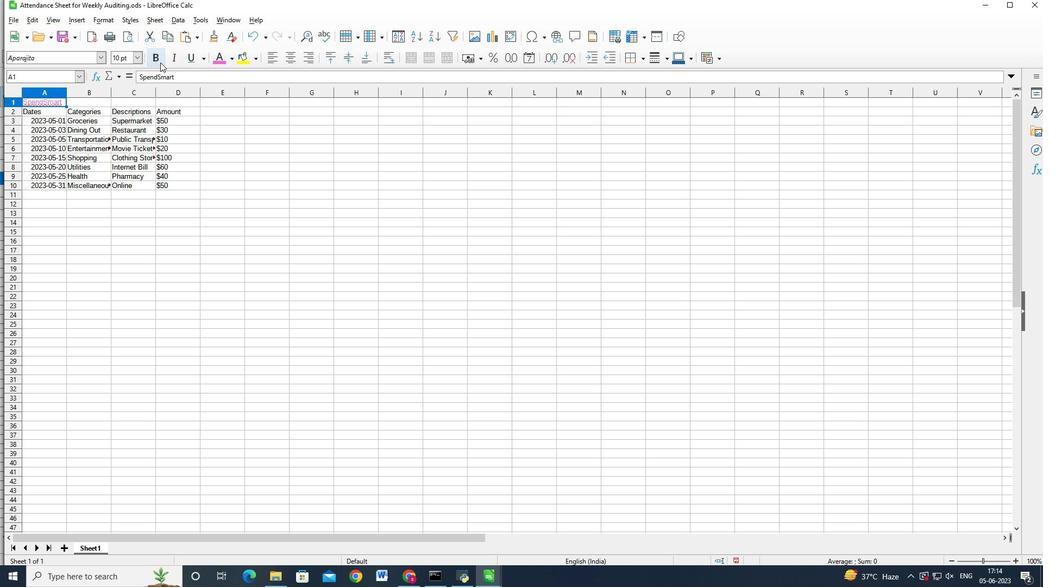 
Action: Mouse pressed left at (158, 62)
Screenshot: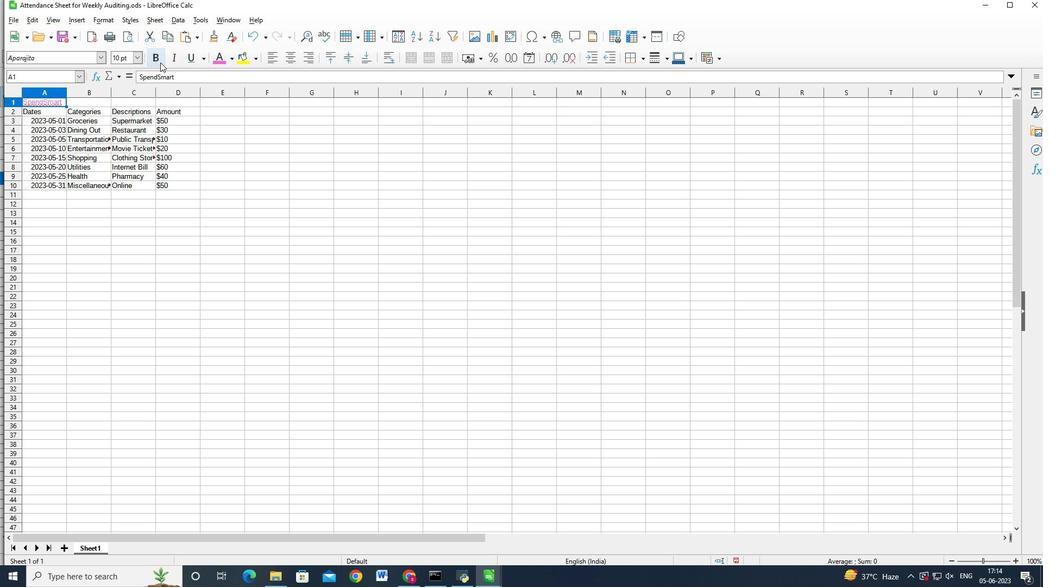 
Action: Mouse moved to (191, 61)
Screenshot: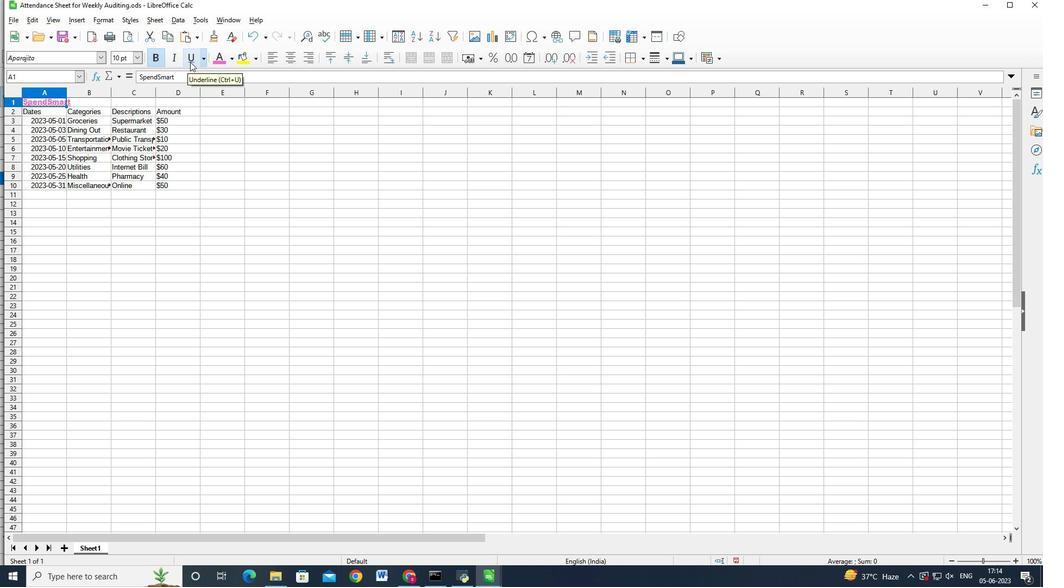 
Action: Mouse pressed left at (191, 61)
Screenshot: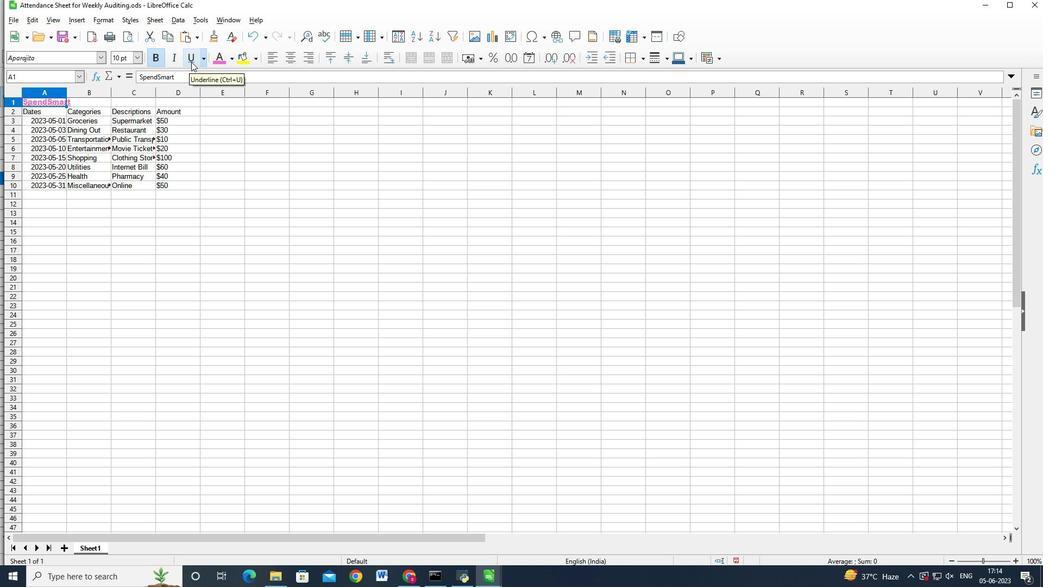 
Action: Mouse moved to (132, 55)
Screenshot: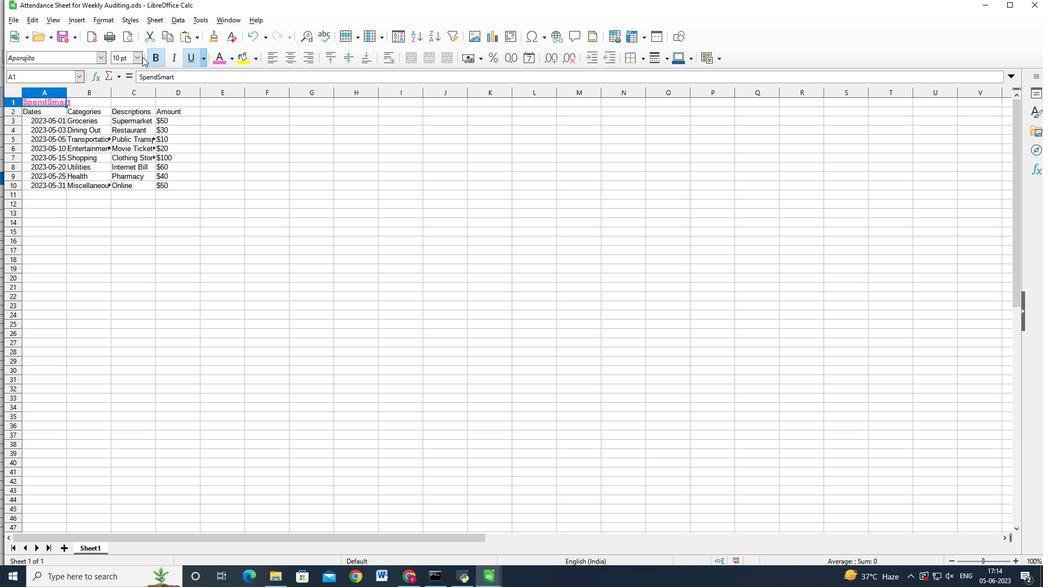 
Action: Mouse pressed left at (132, 55)
Screenshot: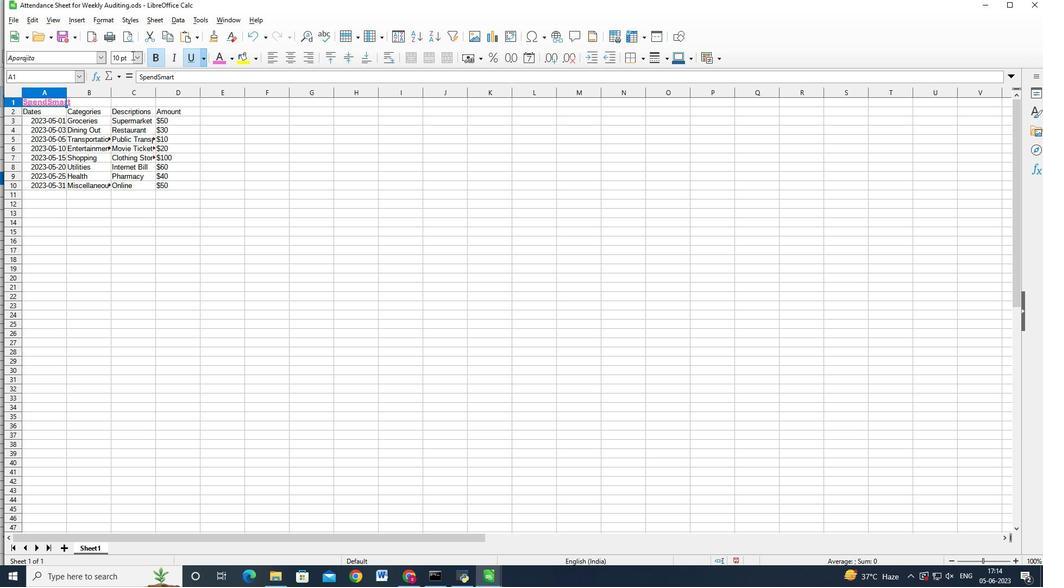 
Action: Mouse moved to (136, 55)
Screenshot: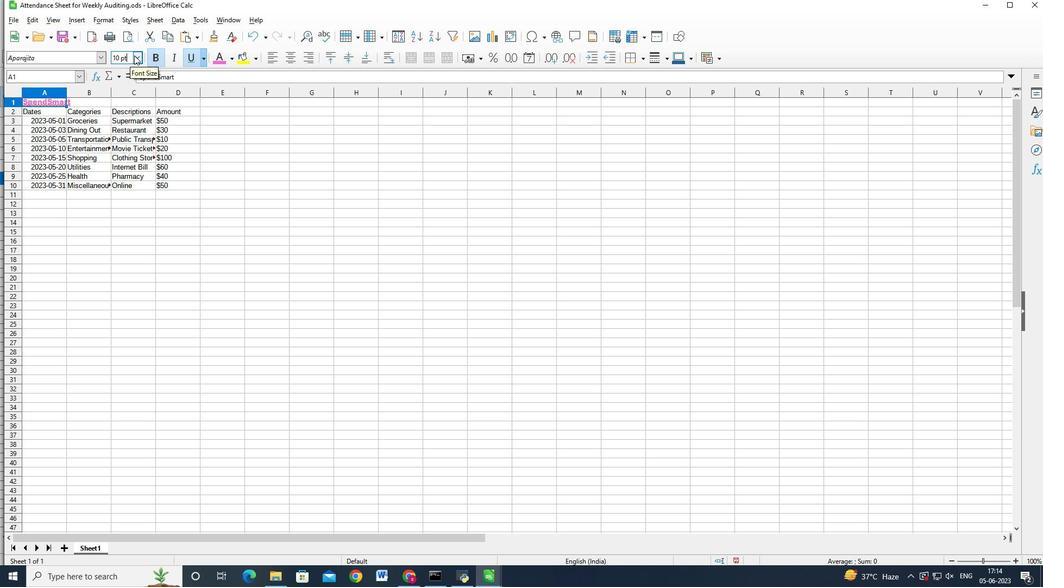 
Action: Mouse pressed left at (136, 55)
Screenshot: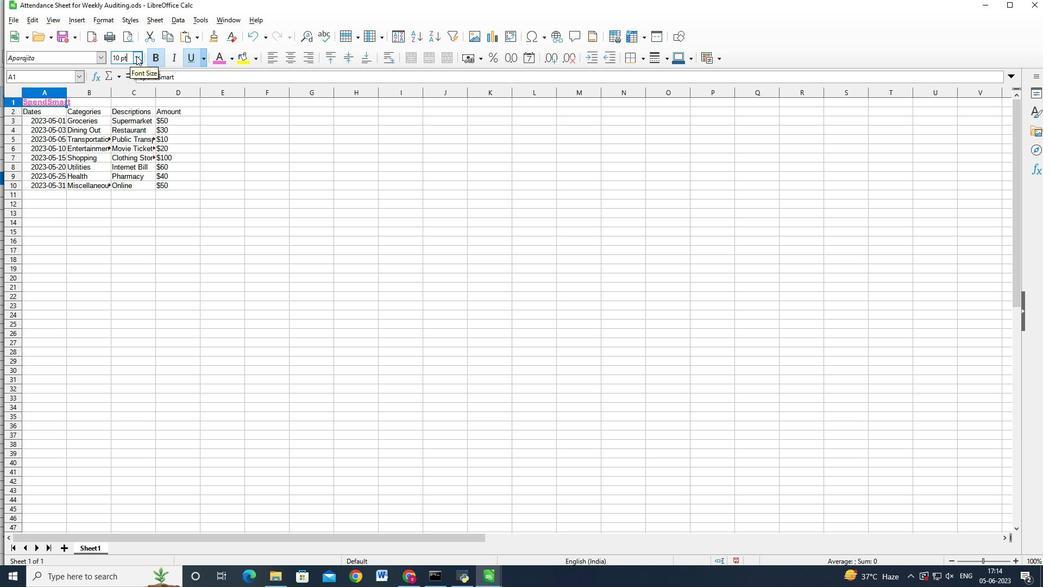 
Action: Mouse moved to (119, 219)
Screenshot: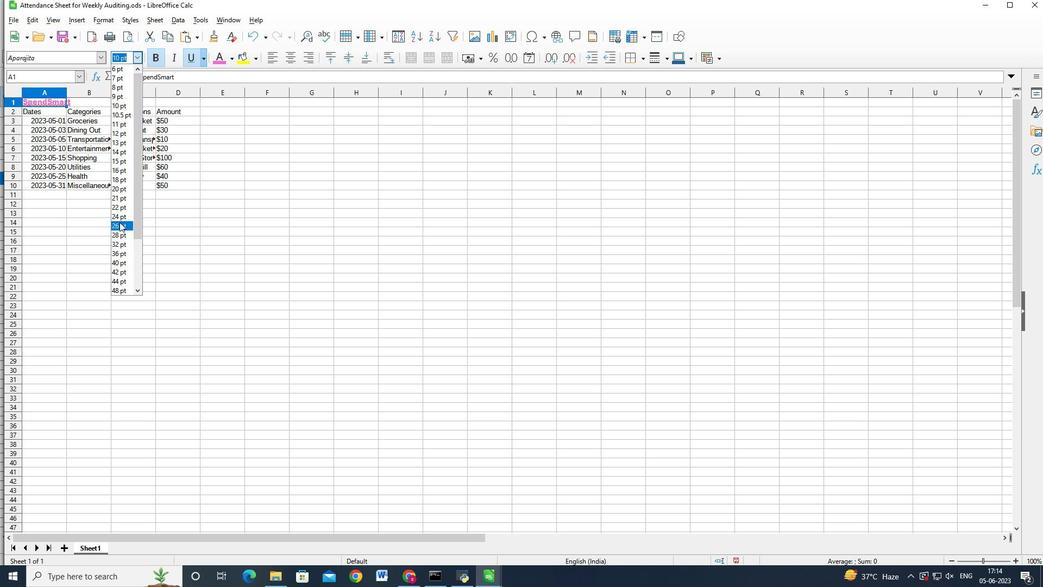
Action: Mouse pressed left at (119, 219)
Screenshot: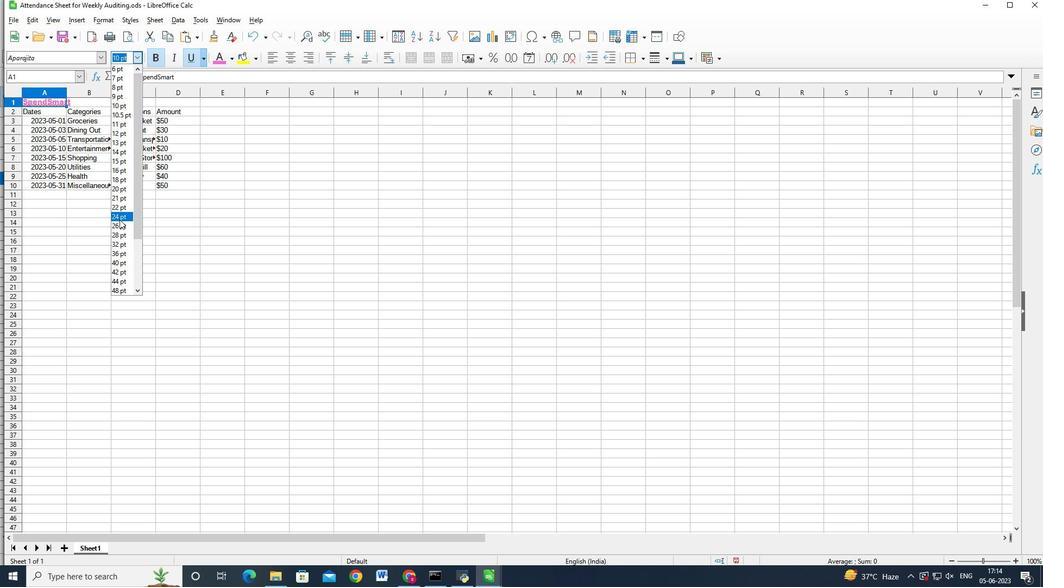 
Action: Mouse moved to (58, 126)
Screenshot: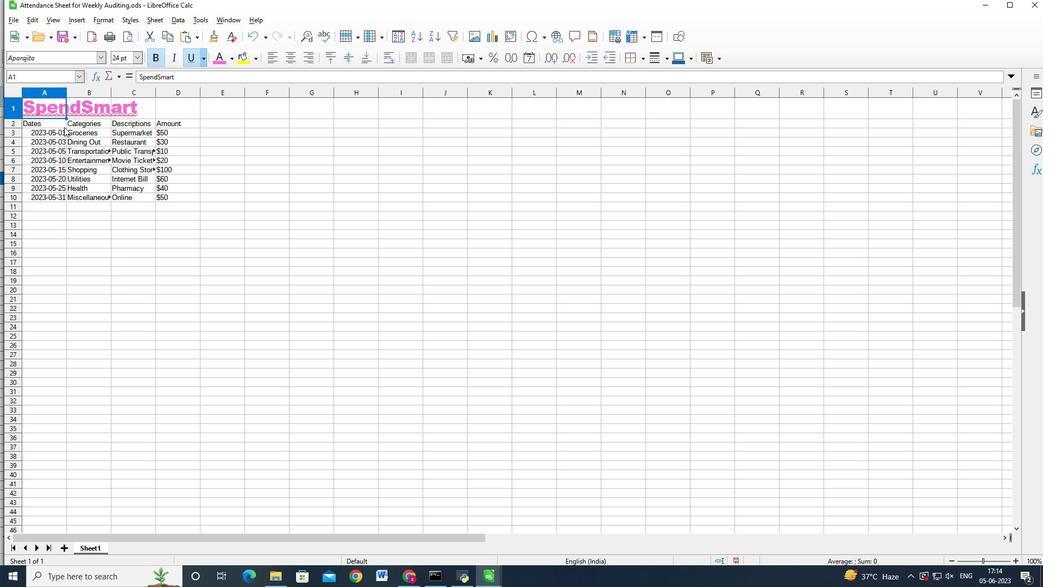 
Action: Mouse pressed left at (58, 126)
Screenshot: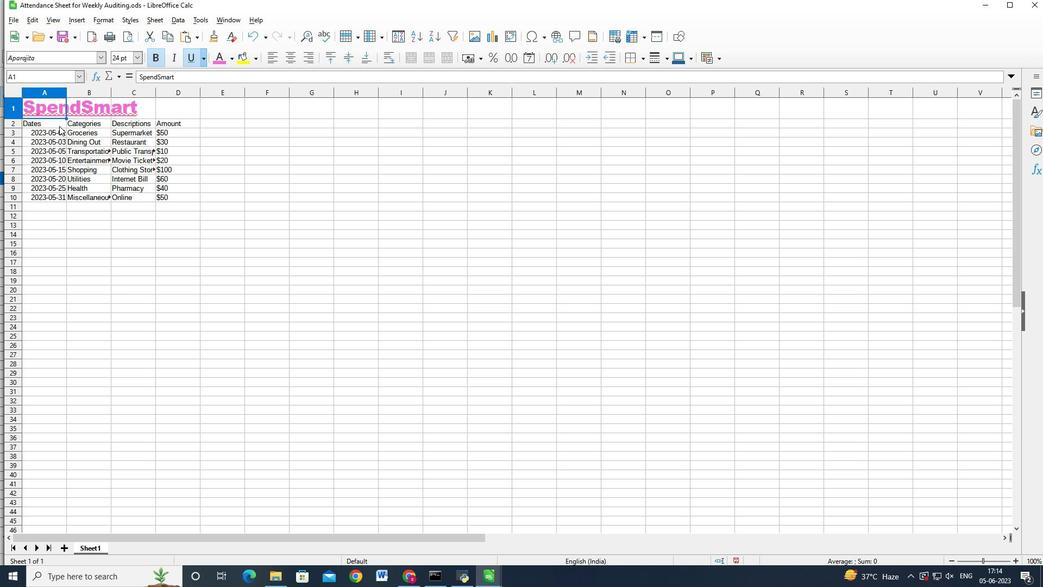 
Action: Mouse moved to (63, 125)
Screenshot: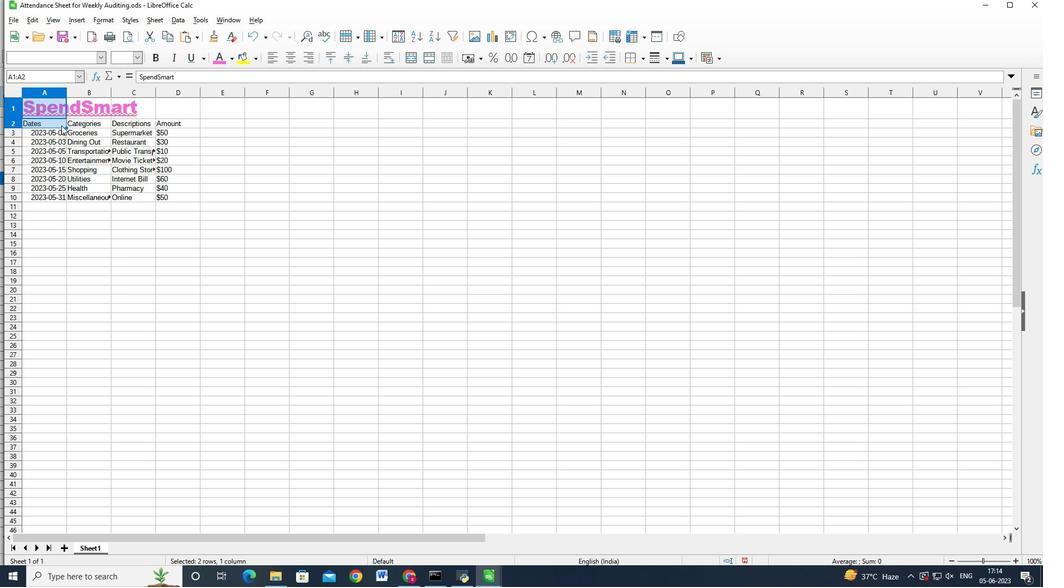 
Action: Mouse pressed left at (63, 125)
Screenshot: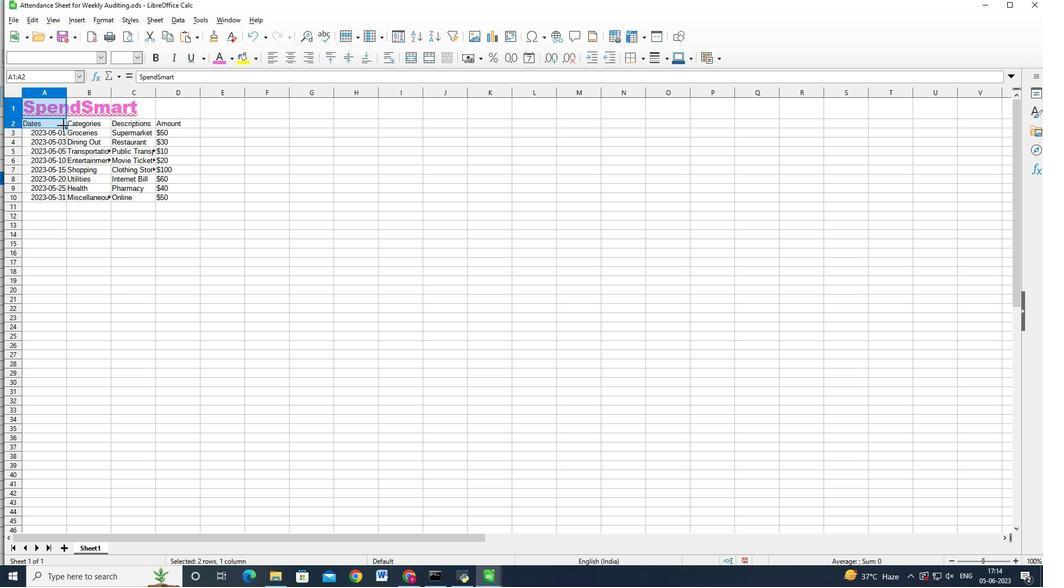 
Action: Mouse moved to (79, 122)
Screenshot: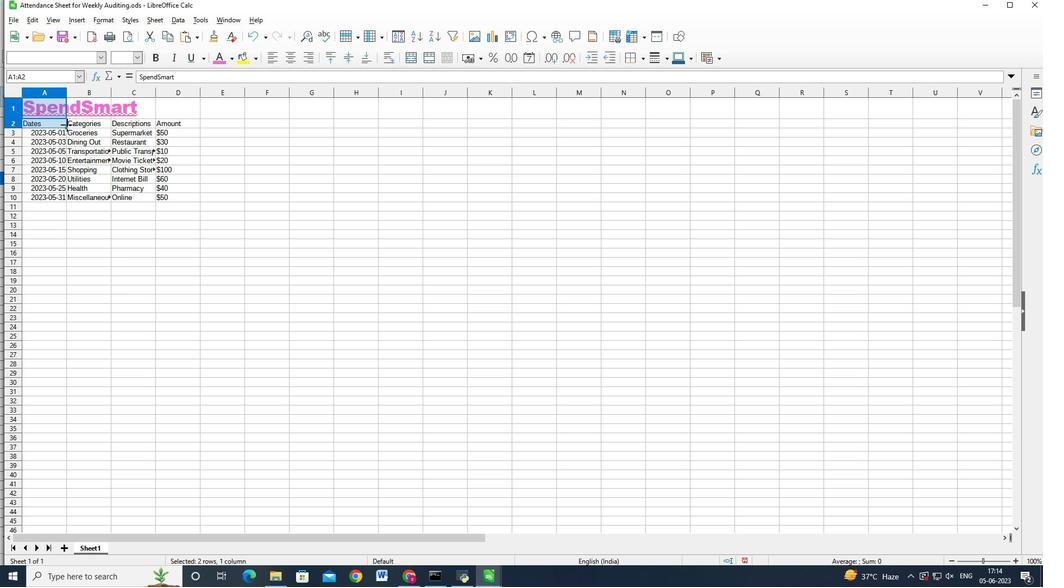 
Action: Mouse pressed left at (79, 122)
Screenshot: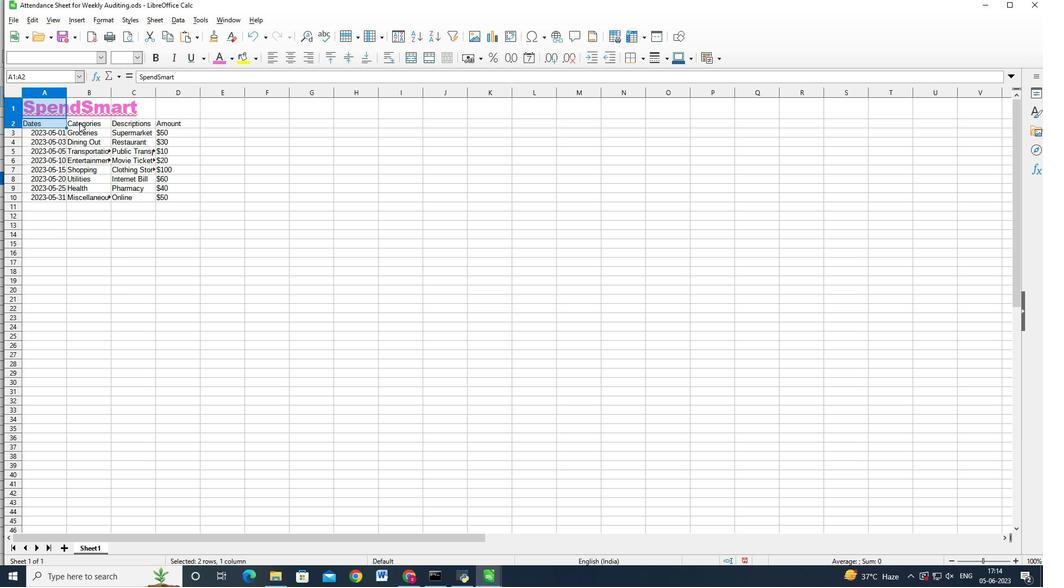 
Action: Key pressed <Key.shift><Key.left><Key.right><Key.left><Key.left><Key.shift><Key.right><Key.right><Key.right><Key.down><Key.down><Key.down><Key.down><Key.down><Key.down><Key.down><Key.down>
Screenshot: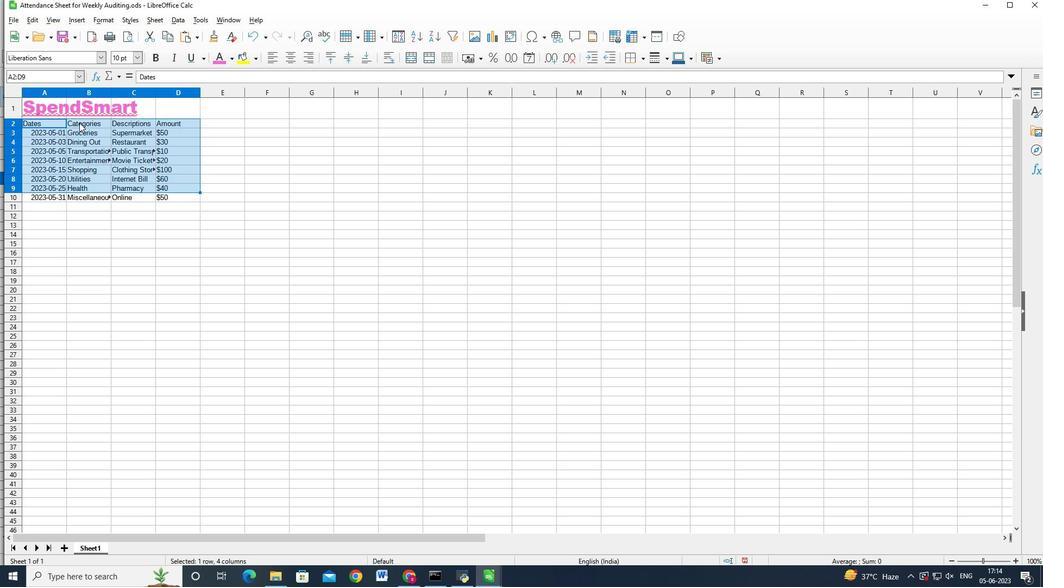 
Action: Mouse moved to (54, 59)
Screenshot: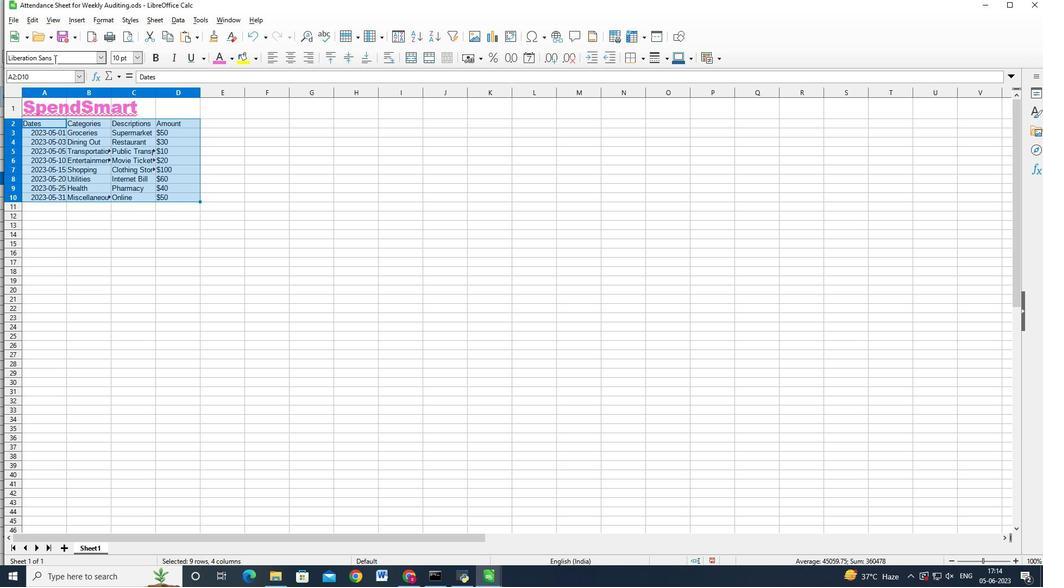 
Action: Mouse pressed left at (54, 59)
Screenshot: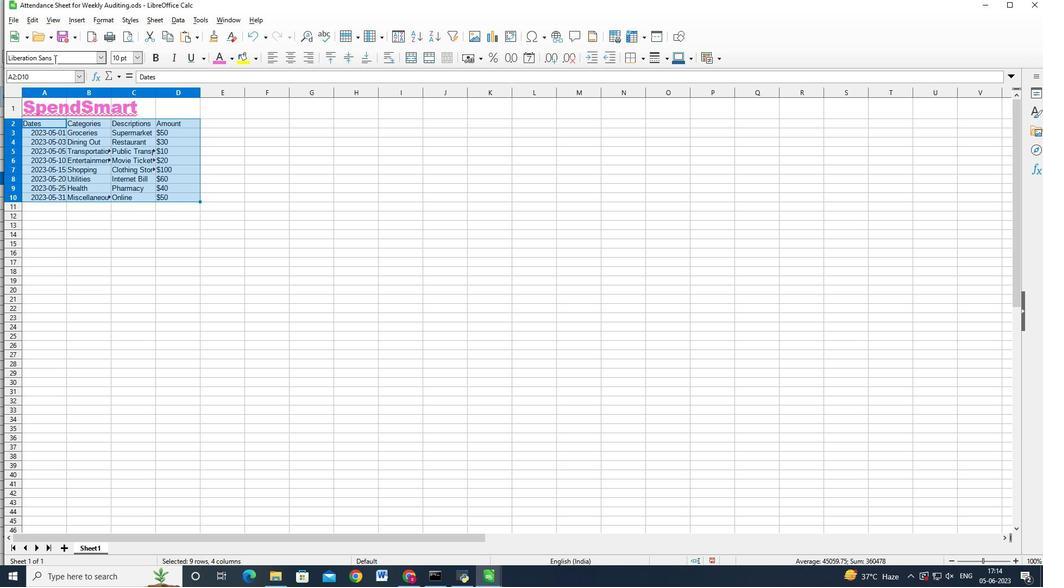 
Action: Mouse moved to (5, 59)
Screenshot: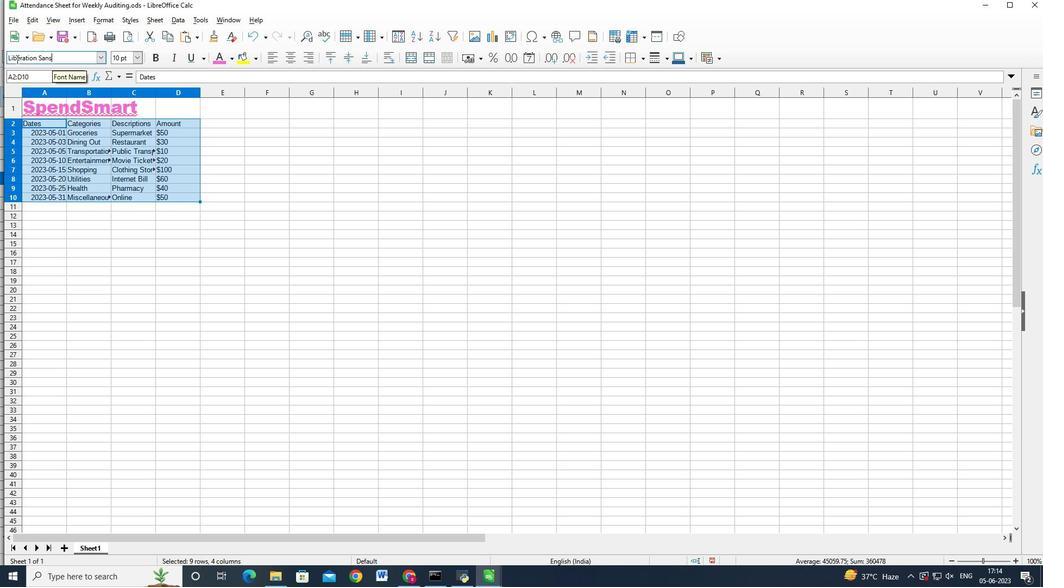 
Action: Key pressed <Key.backspace><Key.backspace><Key.backspace><Key.backspace><Key.backspace><Key.backspace><Key.backspace><Key.backspace><Key.backspace><Key.backspace><Key.backspace><Key.backspace><Key.backspace><Key.backspace><Key.backspace><Key.shift_r>Aparajitaand<Key.enter>
Screenshot: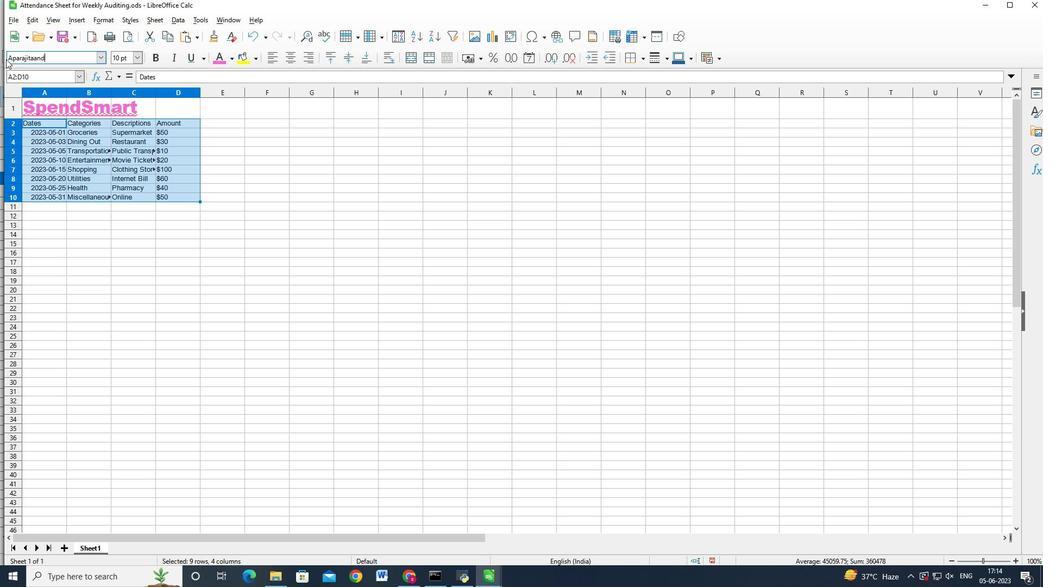 
Action: Mouse moved to (138, 59)
Screenshot: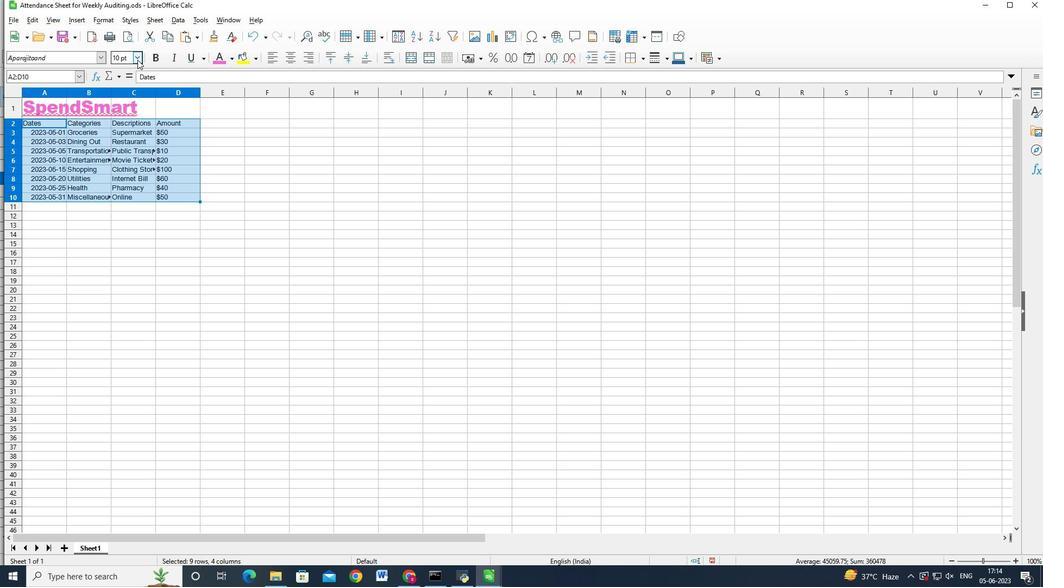 
Action: Mouse pressed left at (138, 59)
Screenshot: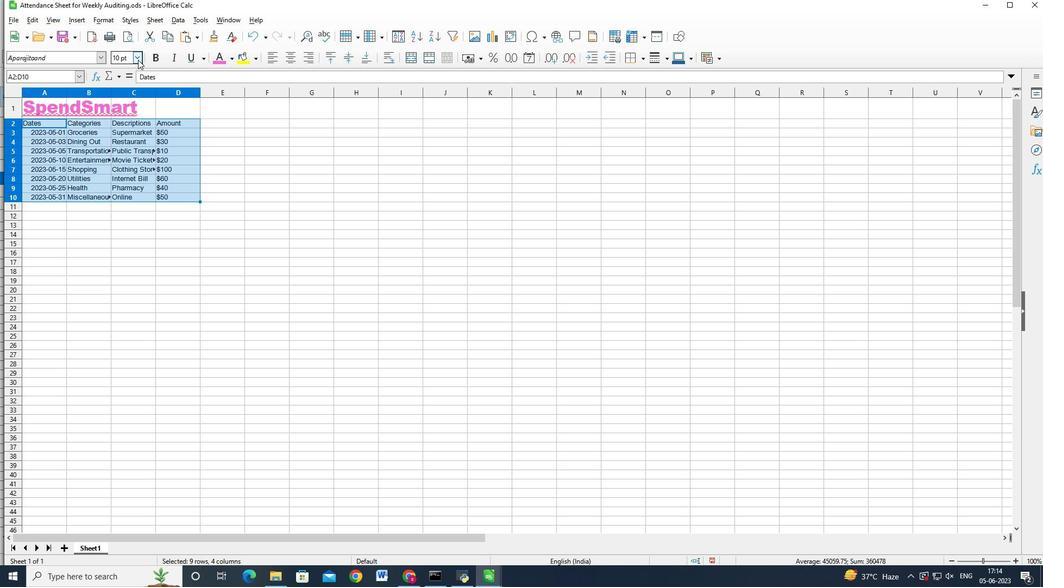 
Action: Key pressed <Key.down><Key.down><Key.down><Key.enter>
Screenshot: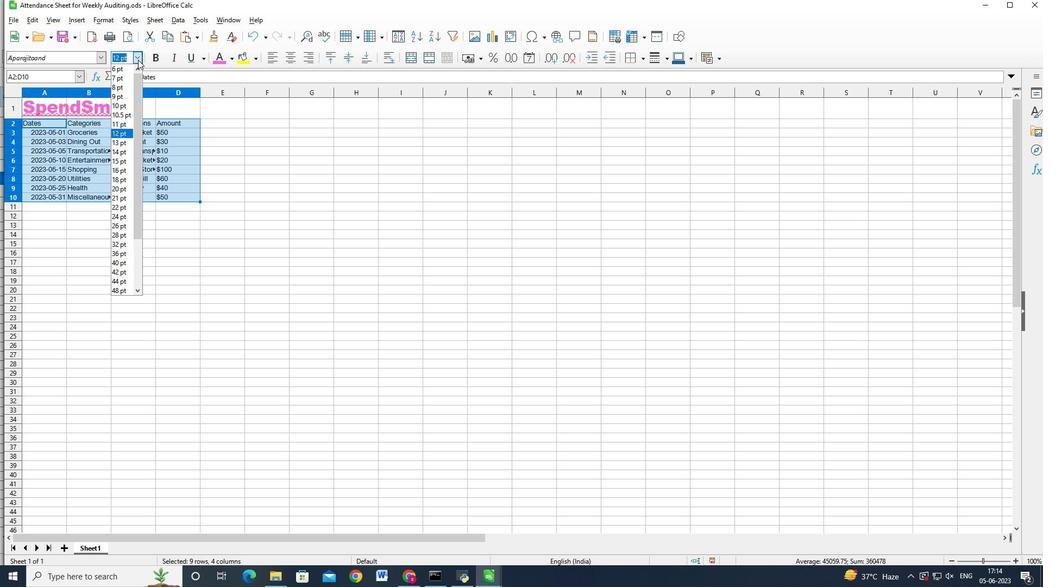 
Action: Mouse moved to (35, 102)
Screenshot: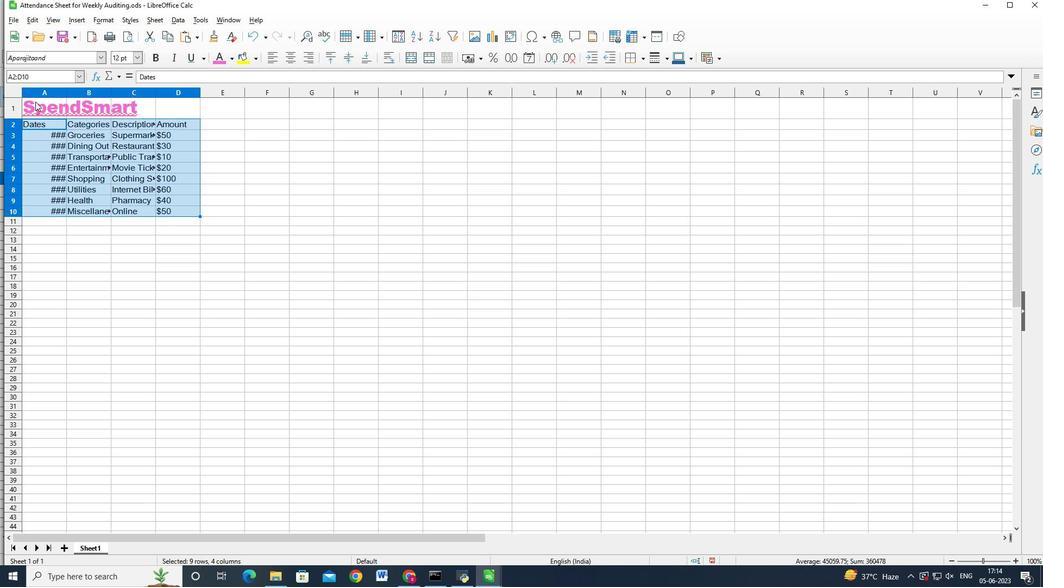 
Action: Mouse pressed left at (35, 102)
Screenshot: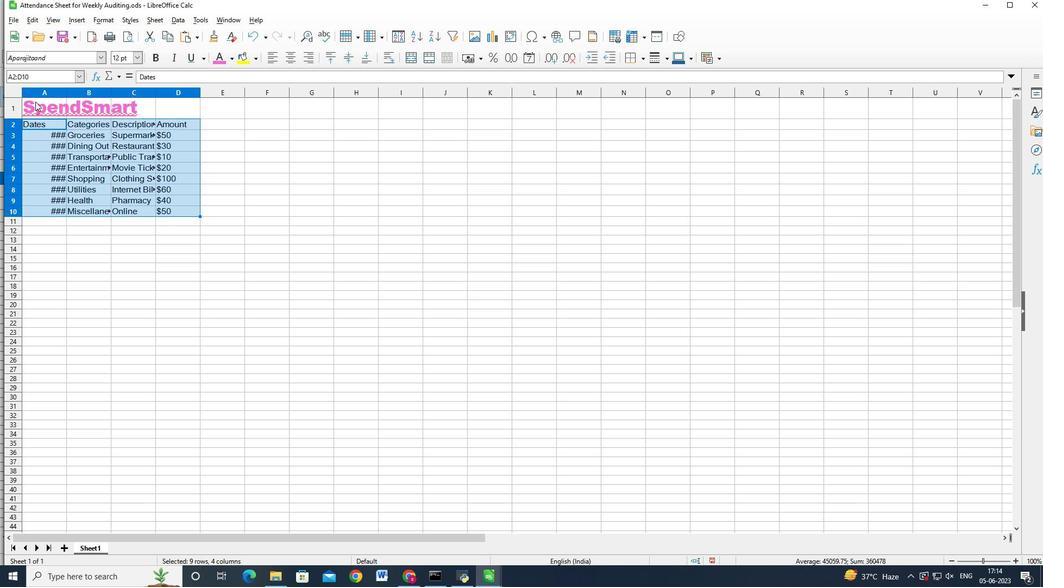 
Action: Mouse moved to (84, 101)
Screenshot: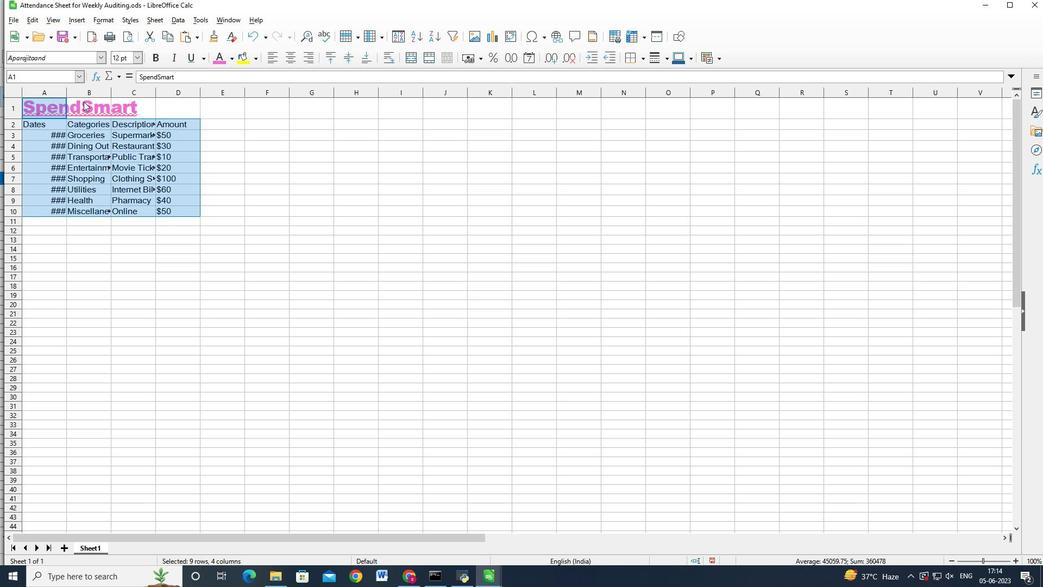 
Action: Mouse pressed left at (84, 101)
Screenshot: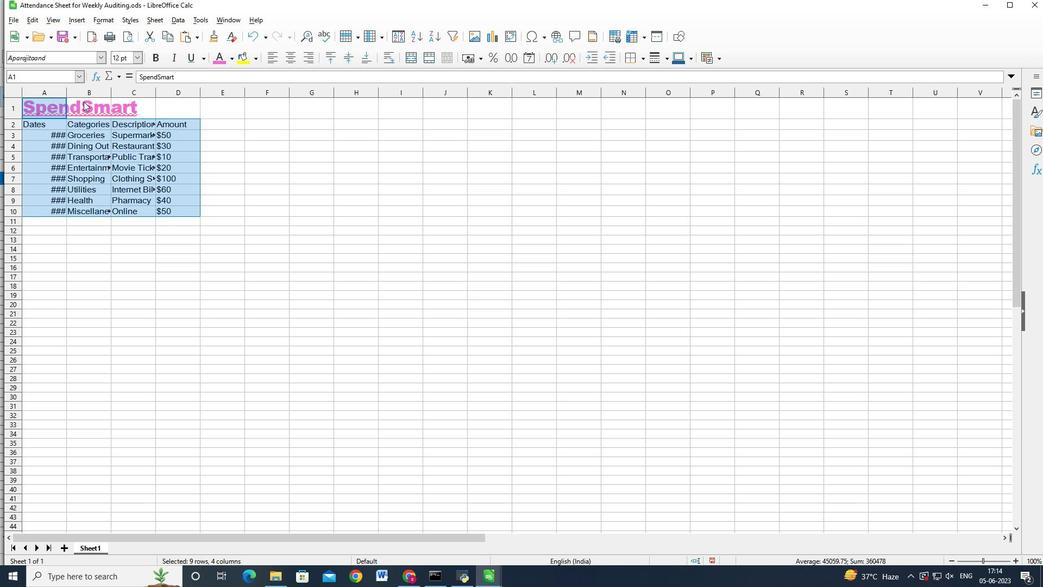 
Action: Mouse moved to (139, 109)
Screenshot: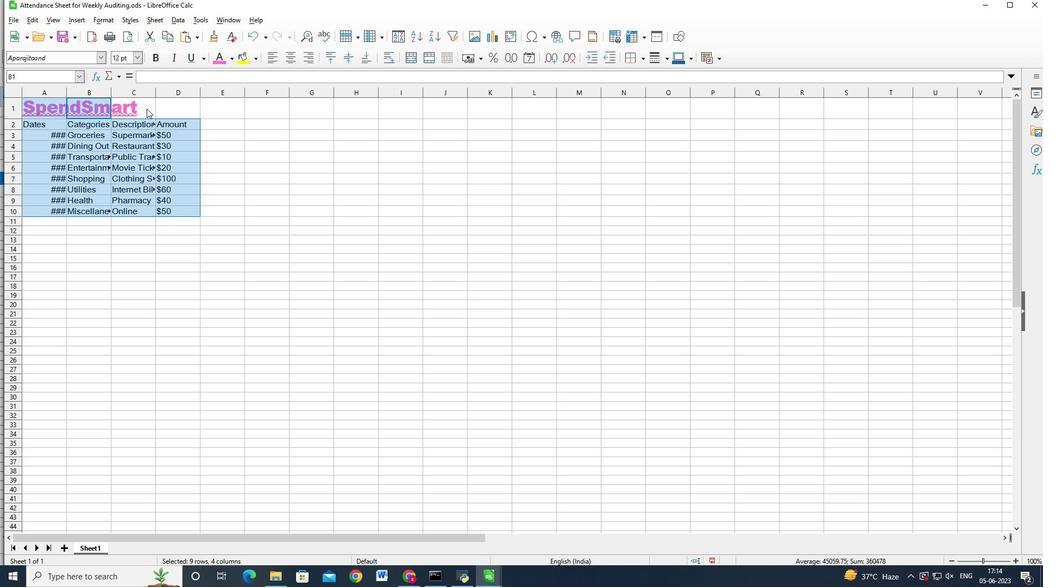 
Action: Mouse pressed left at (139, 109)
Screenshot: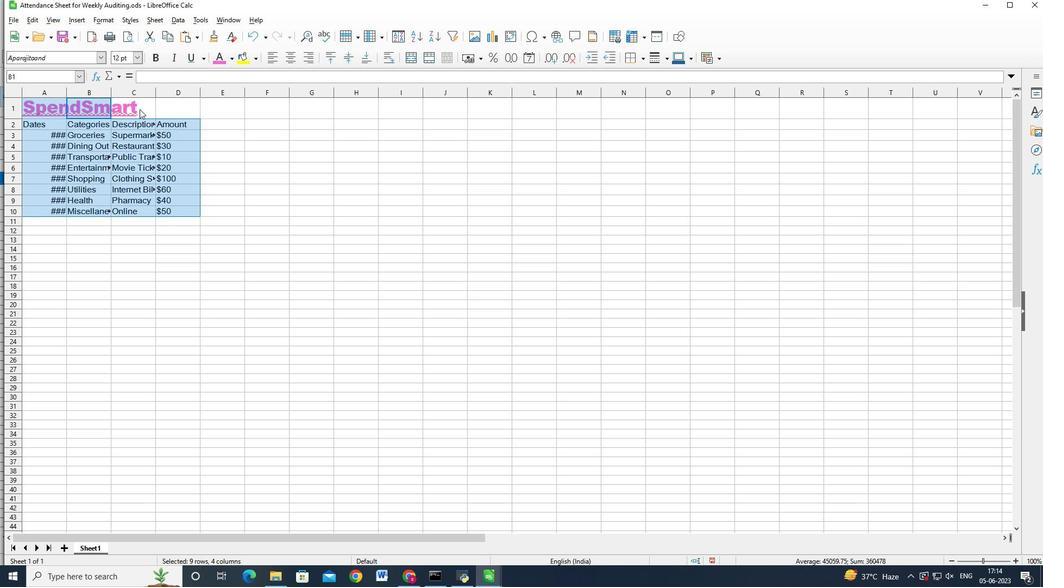 
Action: Mouse moved to (334, 53)
Screenshot: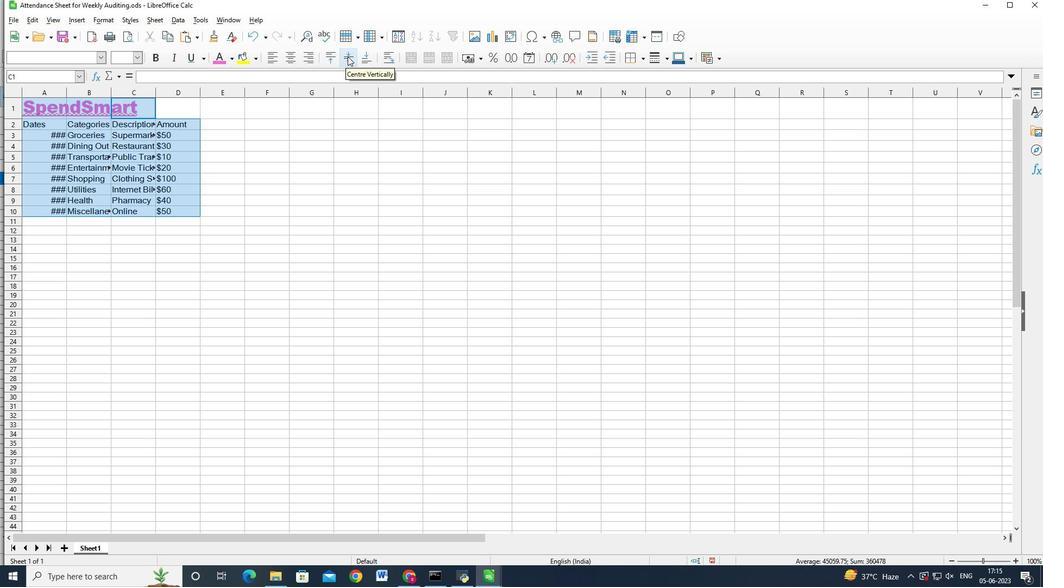 
Action: Mouse pressed left at (334, 53)
Screenshot: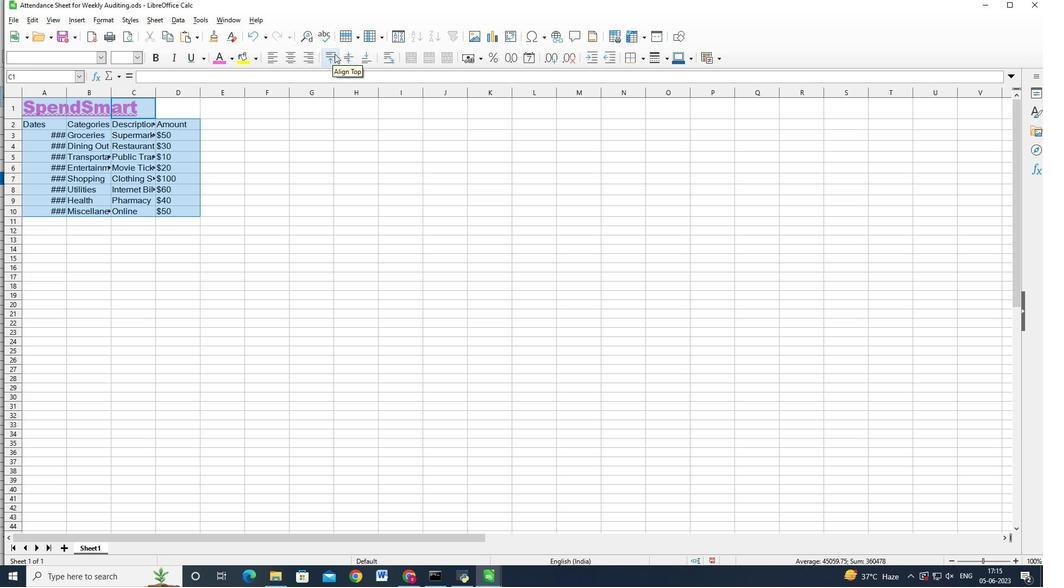 
Action: Mouse moved to (330, 119)
Screenshot: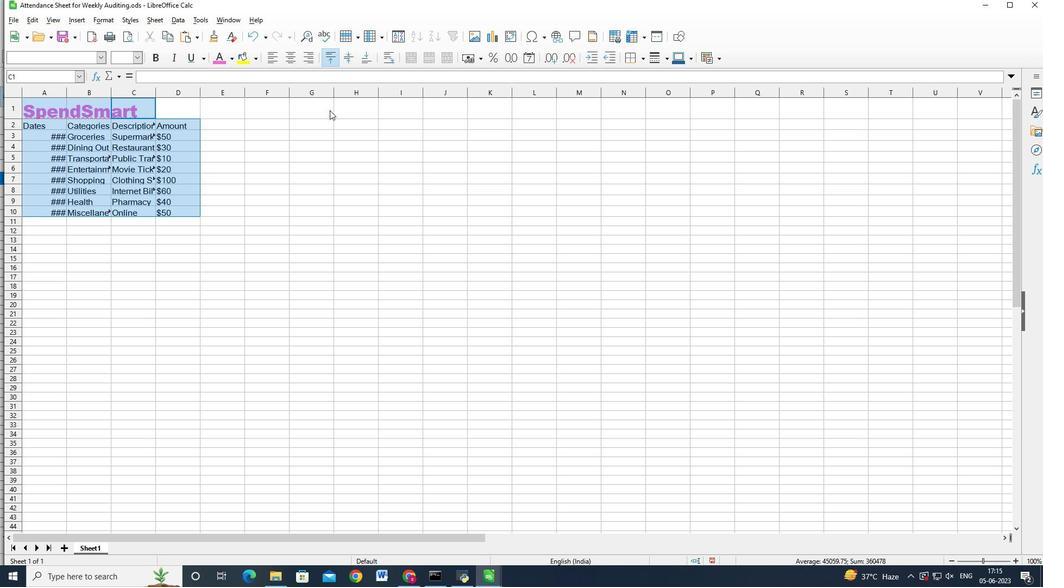
Action: Key pressed ctrl+S
Screenshot: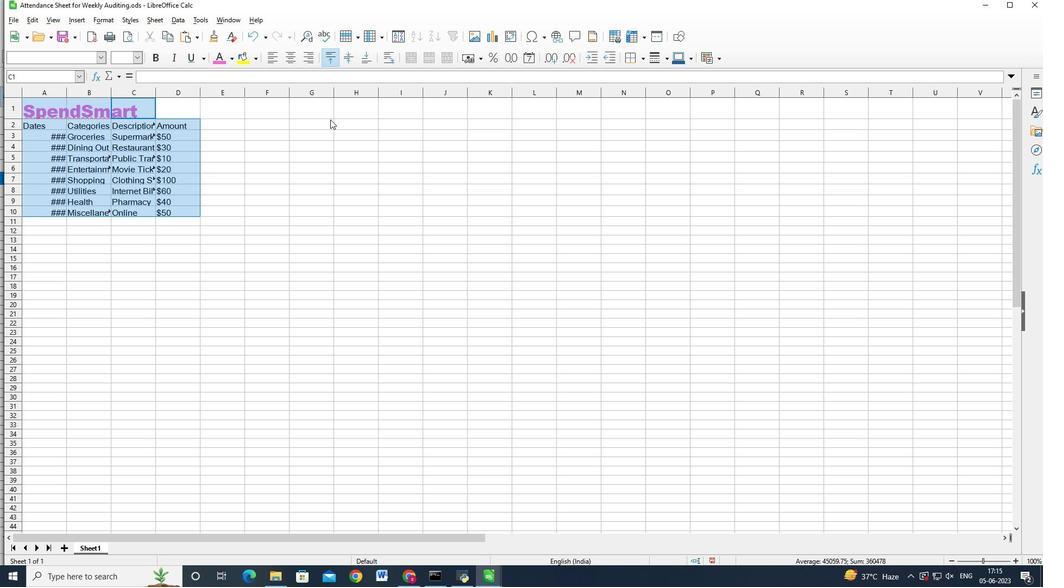 
Action: Mouse moved to (376, 184)
Screenshot: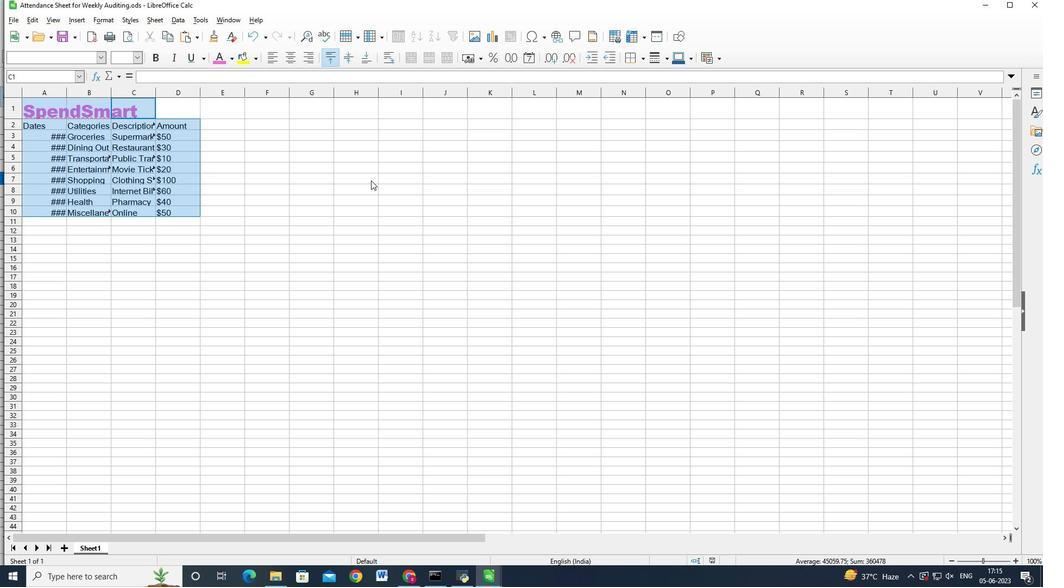 
